 Task: Create a while loop to implement a chatbot that responds to user queries.
Action: Mouse moved to (192, 736)
Screenshot: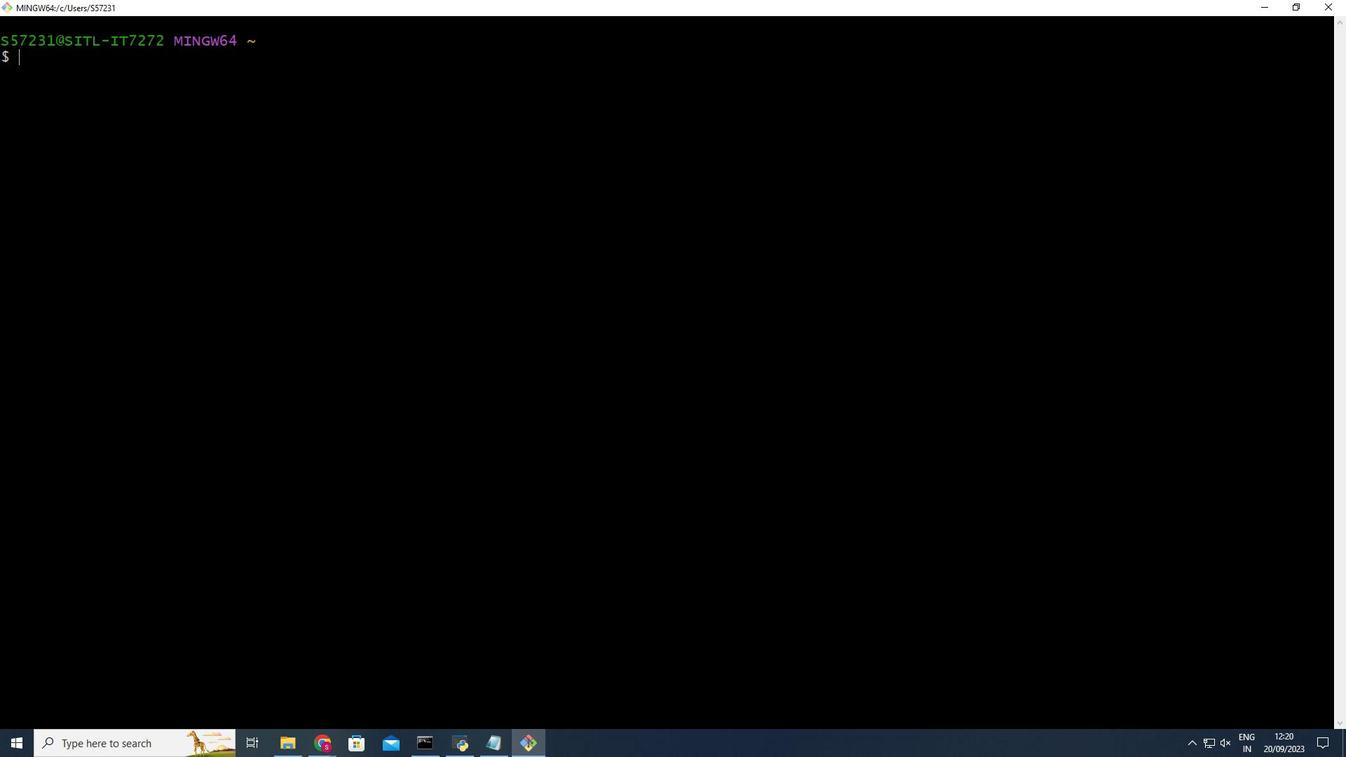 
Action: Mouse pressed left at (192, 736)
Screenshot: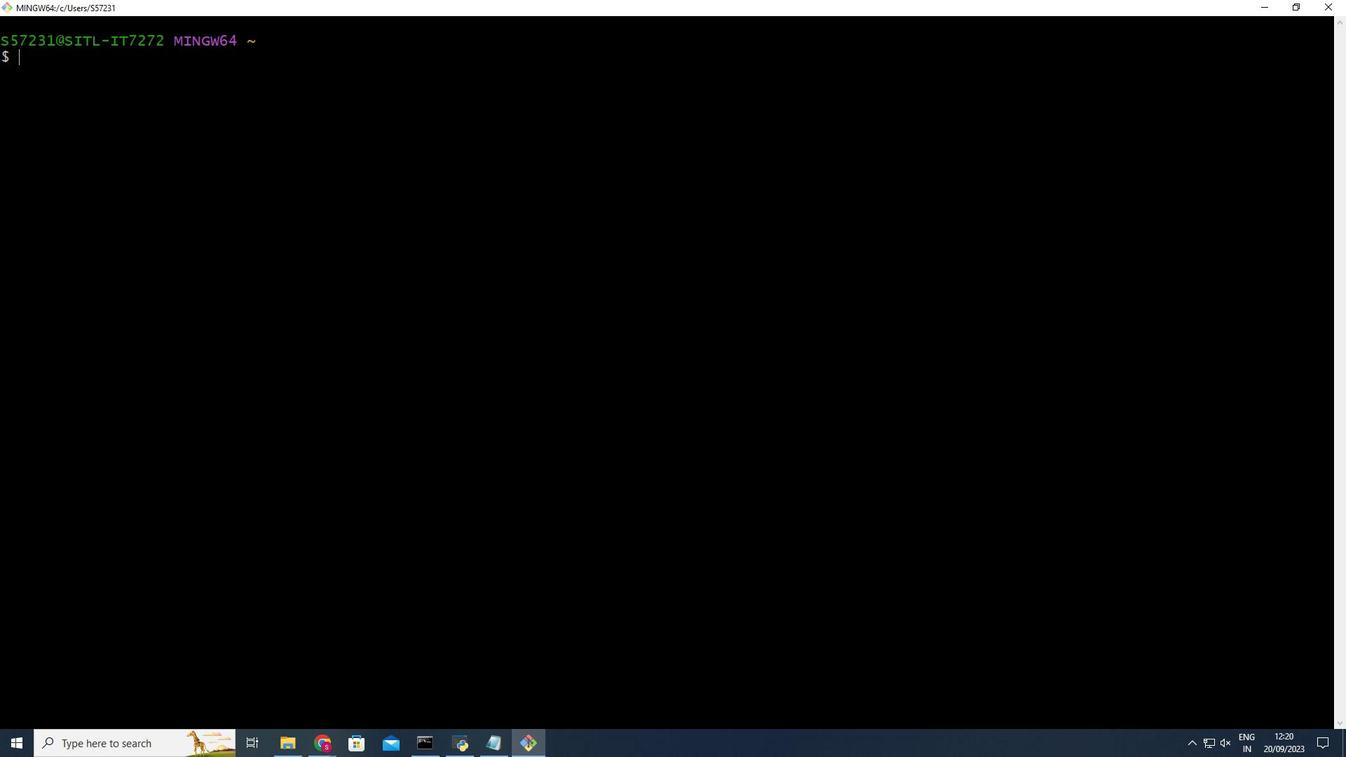 
Action: Mouse moved to (192, 736)
Screenshot: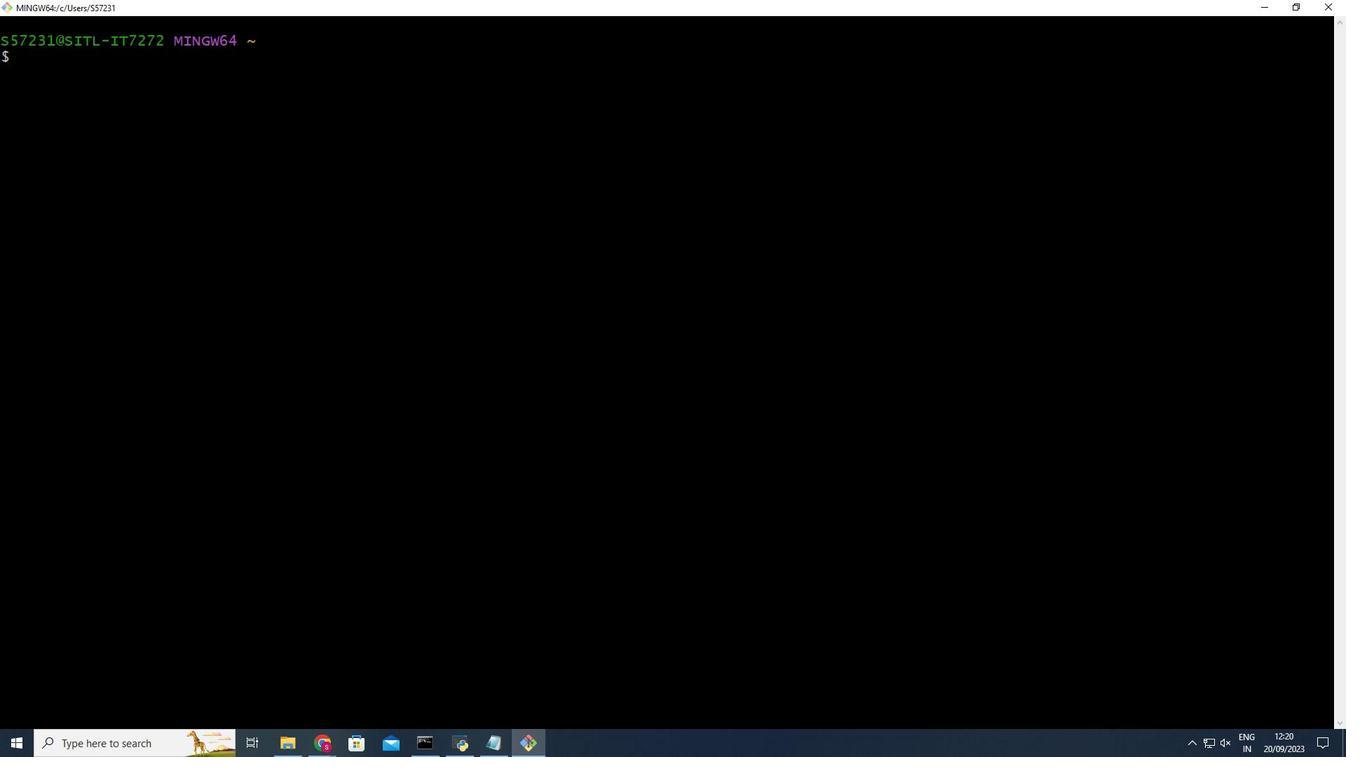 
Action: Key pressed mkdir<Key.space>chatbot<Key.shift_r>_task<Key.enter>d<Key.backspace>cd<Key.space>chatbot<Key.shift_r>_task<Key.enter>touch<Key.space>chatbot.sh<Key.enter>ls<Key.enter>vim<Key.space>chatbot.sh<Key.enter>i<Key.shift_r>#<Key.shift_r>!/bin/bash<Key.enter><Key.backspace><Key.enter><Key.shift>#<Key.space>simple<Key.space>bash<Key.space>chatbot<Key.enter><Key.backspace><Key.backspace><Key.enter>echo<Key.space><Key.shift_r>"<Key.shift_r>Hello<Key.shift_r>!<Key.space><Key.shift_r>I'm<Key.space>your<Key.space><Key.shift_r>Bash<Key.space>chatbot.<Key.space>type<Key.backspace><Key.backspace><Key.backspace><Key.backspace><Key.shift_r>Type<Key.space>'exit'<Key.space>to<Key.space>end<Key.space>the<Key.space>conversato<Key.backspace>ion.<Key.shift_r>"<Key.enter><Key.backspace><Key.enter><Key.enter>while<Key.space>true;<Key.space>do<Key.enter><Key.shift_r>#<Key.space><Key.shift_r>Read<Key.space>user<Key.space>input<Key.enter><Key.backspace><Key.backspace>read<Key.space>-p<Key.space><Key.shift_r>"<Key.shift_r>You;<Key.backspace><Key.shift_r>:<Key.space><Key.shift_r><Key.shift_r><Key.shift_r><Key.shift_r><Key.shift_r><Key.shift_r><Key.shift_r><Key.shift_r><Key.shift_r><Key.shift_r><Key.shift_r>"<Key.space>user<Key.shift_r>_input<Key.enter><Key.enter><Key.shift_r>#<Key.space>convert<Key.space>user<Key.space>input<Key.space>to<Key.space>lowercase<Key.enter><Key.backspace><Key.backspace>user<Key.shift_r>_input<Key.shift_r>_lower=<Key.shift_r>$<Key.shift_r>(eco<Key.backspace>ho<Key.space><Key.shift_r>"<Key.shift_r>$user<Key.shift_r>_input<Key.shift_r>"<Key.space><Key.shift_r>|<Key.space>tr<Key.space>'[<Key.shift_r>:upper<Key.shift_r>:]'<Key.space>'[<Key.enter><Key.enter><Key.shift_r>#<Key.space>check<Key.space>if<Key.space>the<Key.space>user<Key.space>wants<Key.space>to<Key.space>ec<Key.backspace>xit<Key.enter><Key.backspace><Key.backspace>if<Key.space>[<Key.shift_r><Key.space><Key.shift_r>"<Key.shift_r>$user<Key.shift_r>_input<Key.shift_r><Key.shift_r>_lower<Key.shift_r>"<Key.space>==n<Key.backspace><Key.space><Key.shift_r>"exit<Key.shift_r>"<Key.space>];<Key.space>then<Key.enter>echo<Key.space><Key.shift_r>"<Key.caps_lock>C<Key.caps_lock>hatbot<Key.shift_r>:<Key.space><Key.shift_r>Goodbye<Key.shift_r>!<Key.shift_r><Key.shift_r>"<Key.enter>break<Key.enter><Key.backspace>fi<Key.enter><Key.enter><Key.shift_r>#<Key.space><Key.shift_r>Respond<Key.space>to<Key.space>user<Key.space>input<Key.enter><Key.backspace><Key.backspace>case
Screenshot: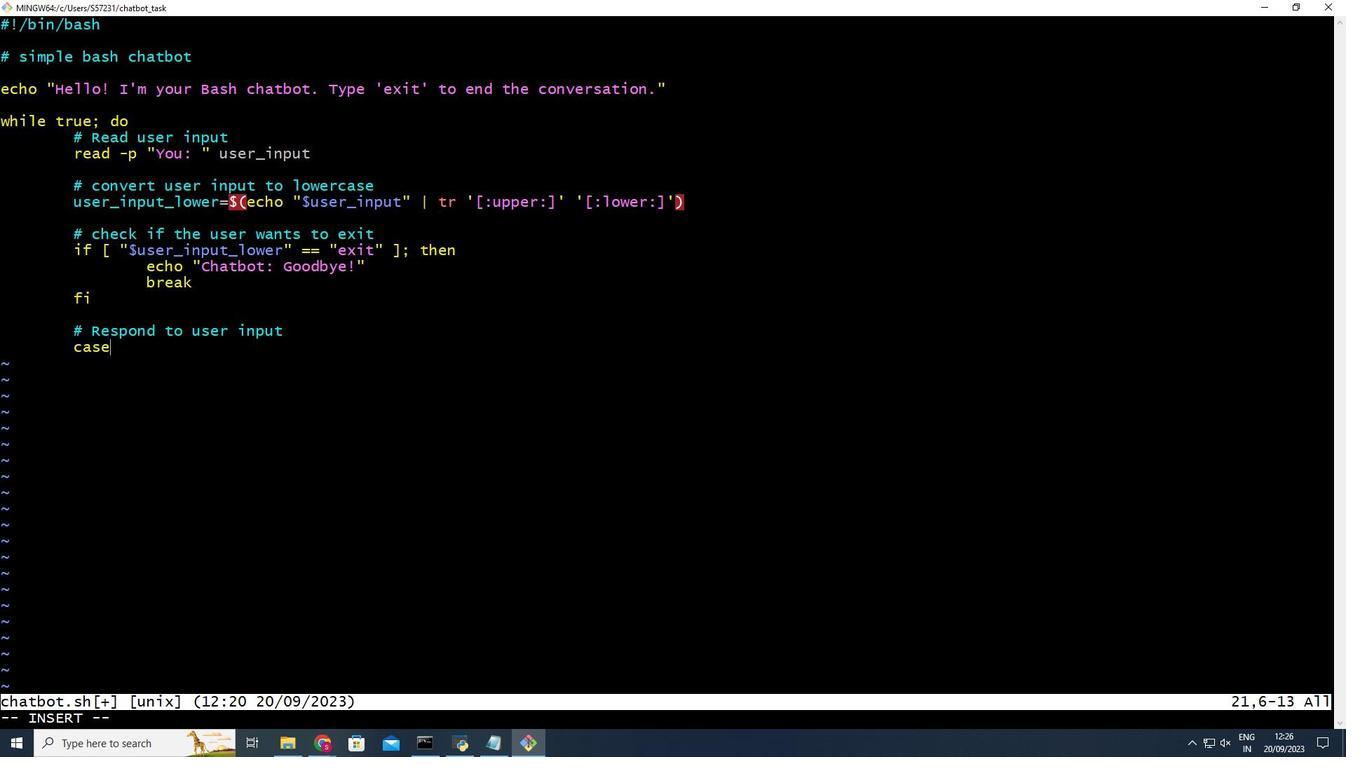 
Action: Mouse scrolled (192, 736) with delta (0, 0)
Screenshot: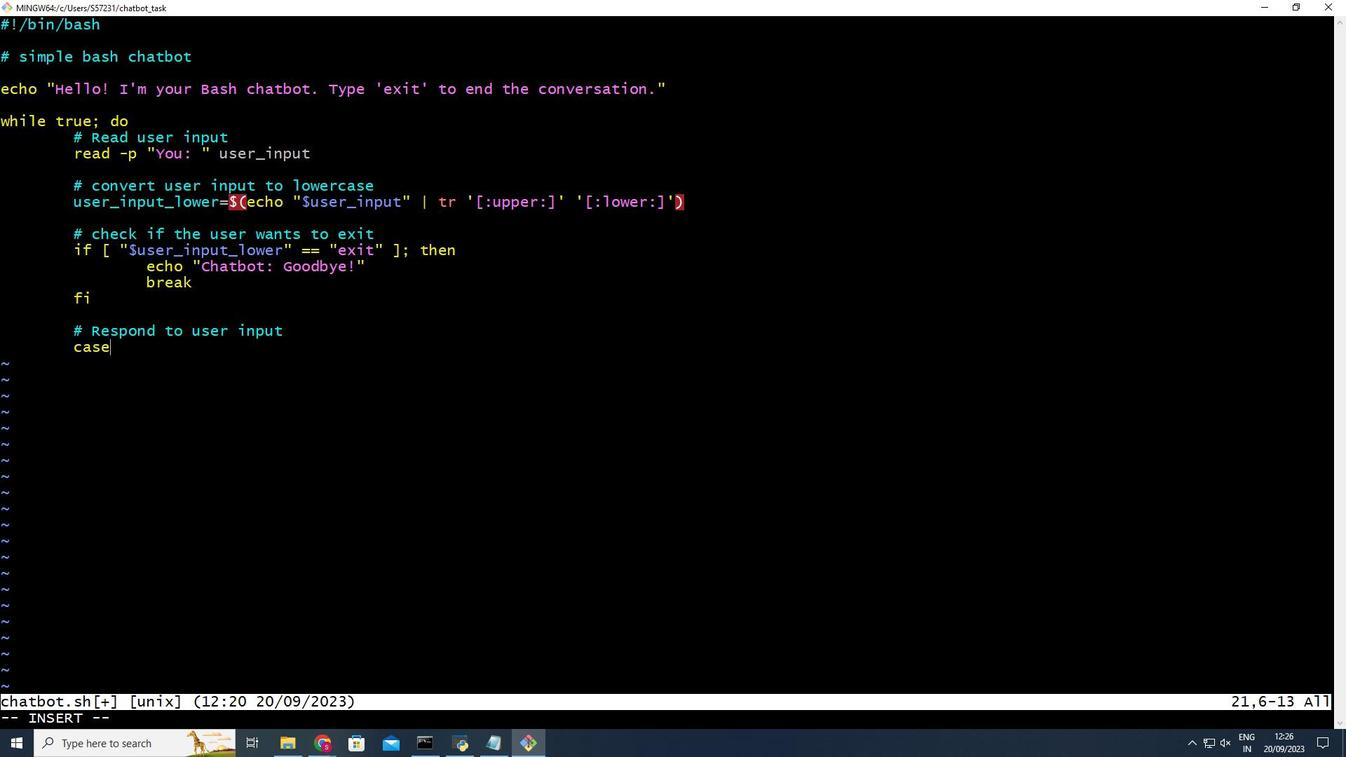 
Action: Mouse scrolled (192, 736) with delta (0, 0)
Screenshot: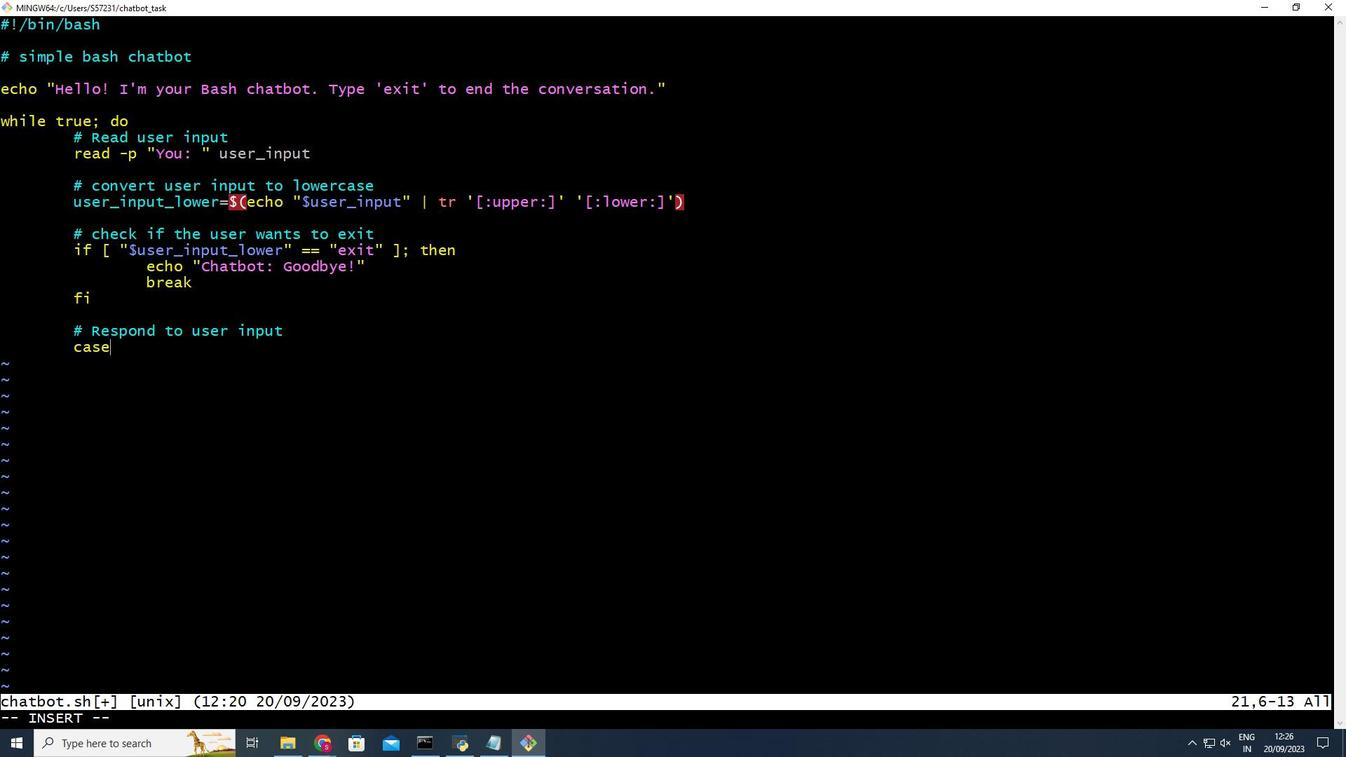 
Action: Mouse scrolled (192, 736) with delta (0, 0)
Screenshot: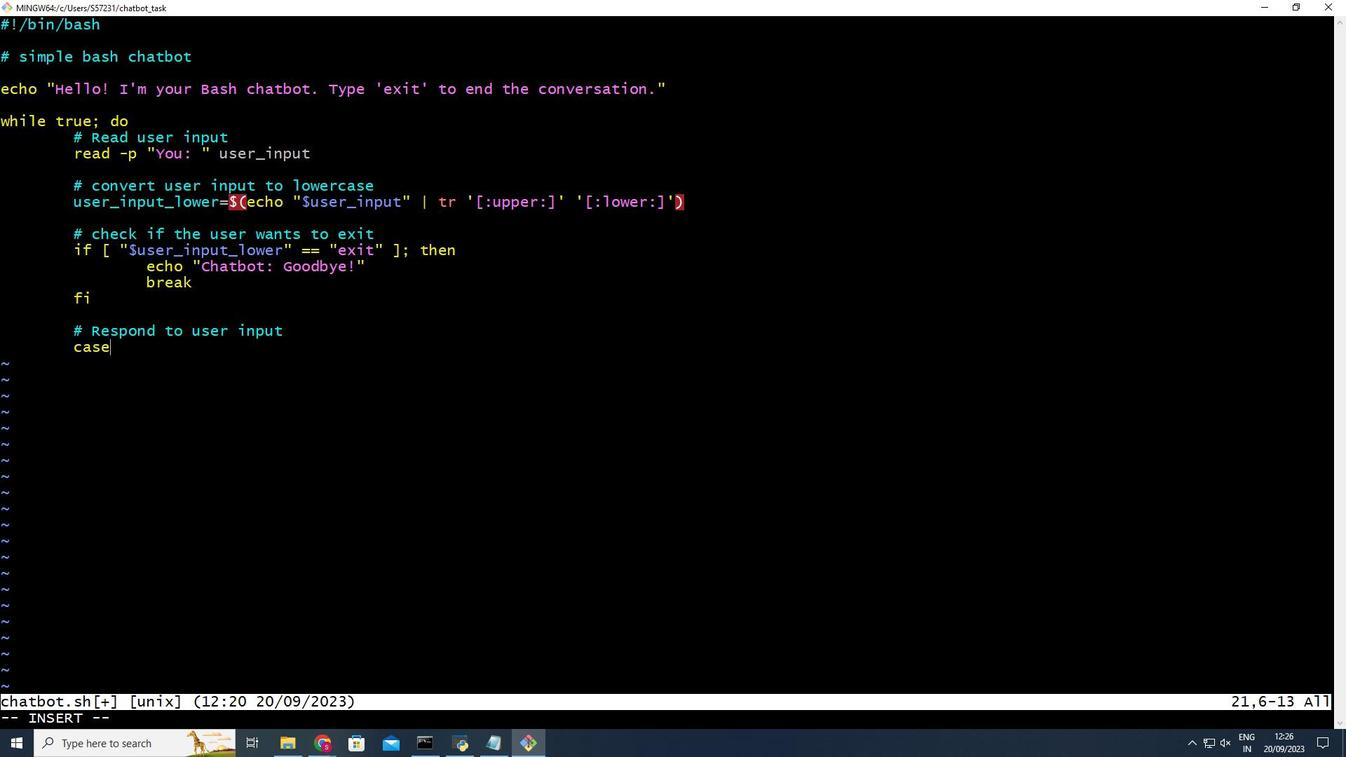 
Action: Mouse scrolled (192, 736) with delta (0, 0)
Screenshot: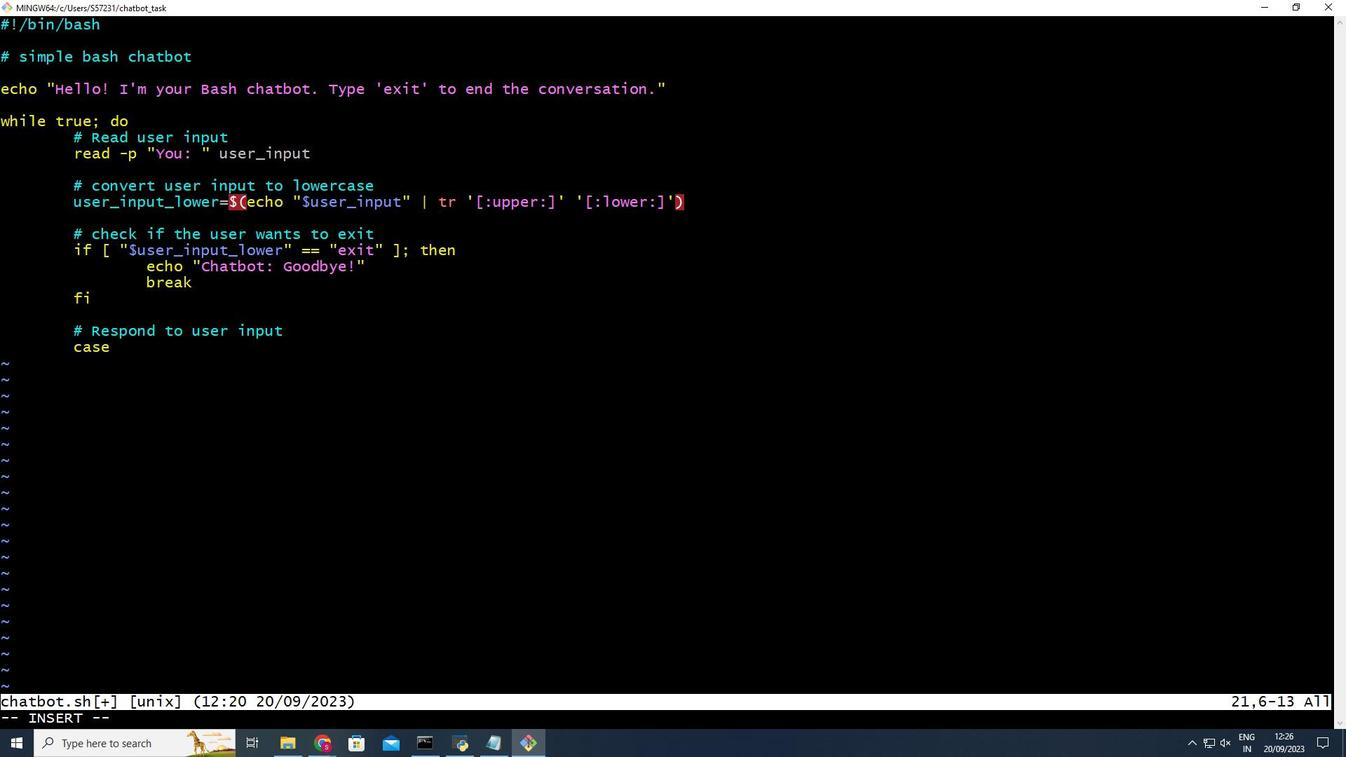 
Action: Mouse scrolled (192, 736) with delta (0, 0)
Screenshot: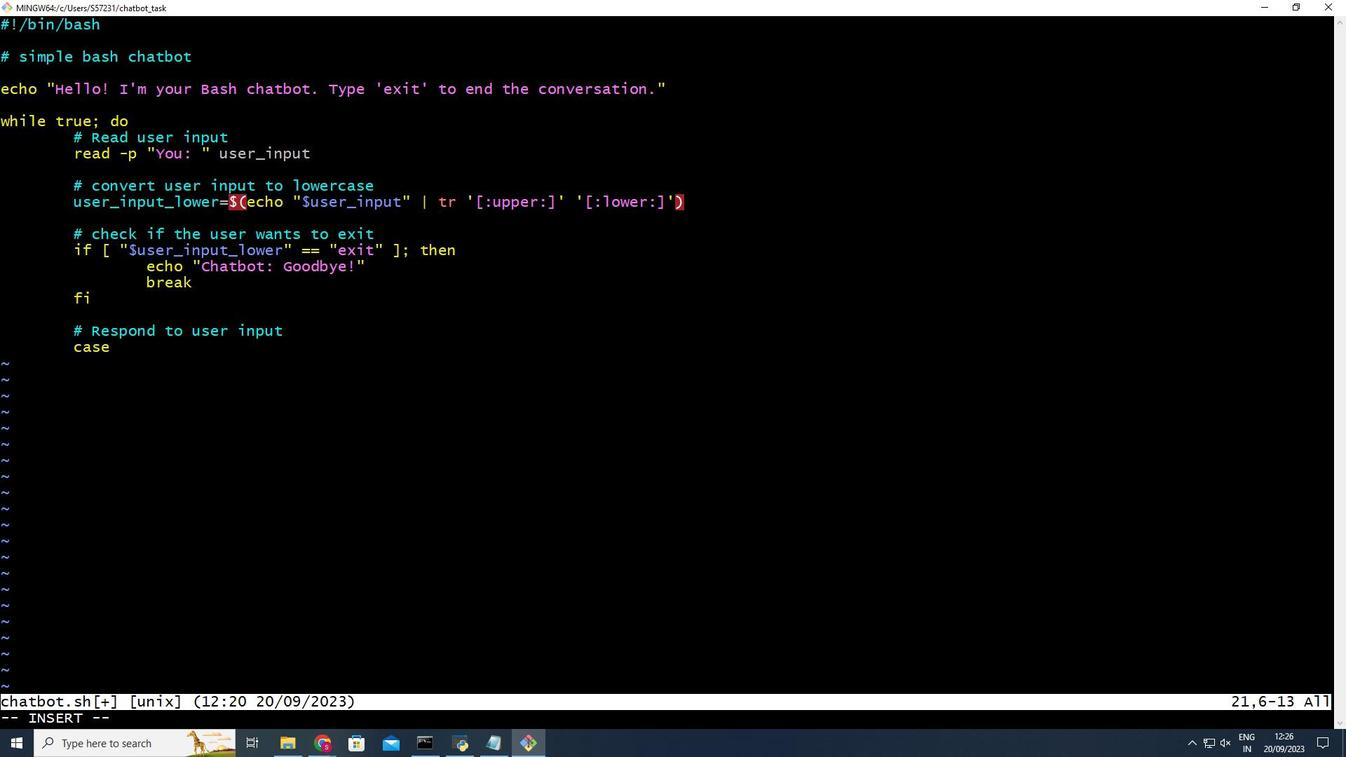 
Action: Mouse scrolled (192, 736) with delta (0, 0)
Screenshot: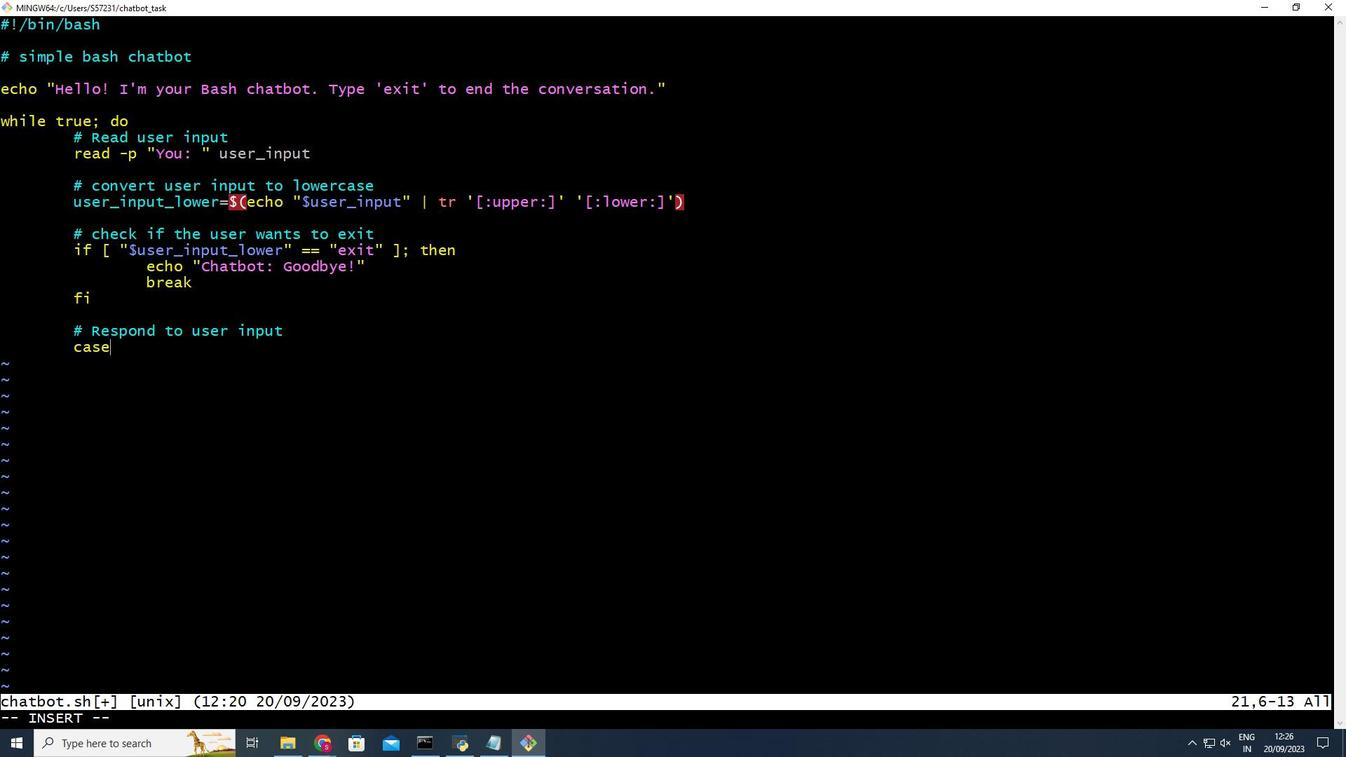 
Action: Mouse scrolled (192, 736) with delta (0, 0)
Screenshot: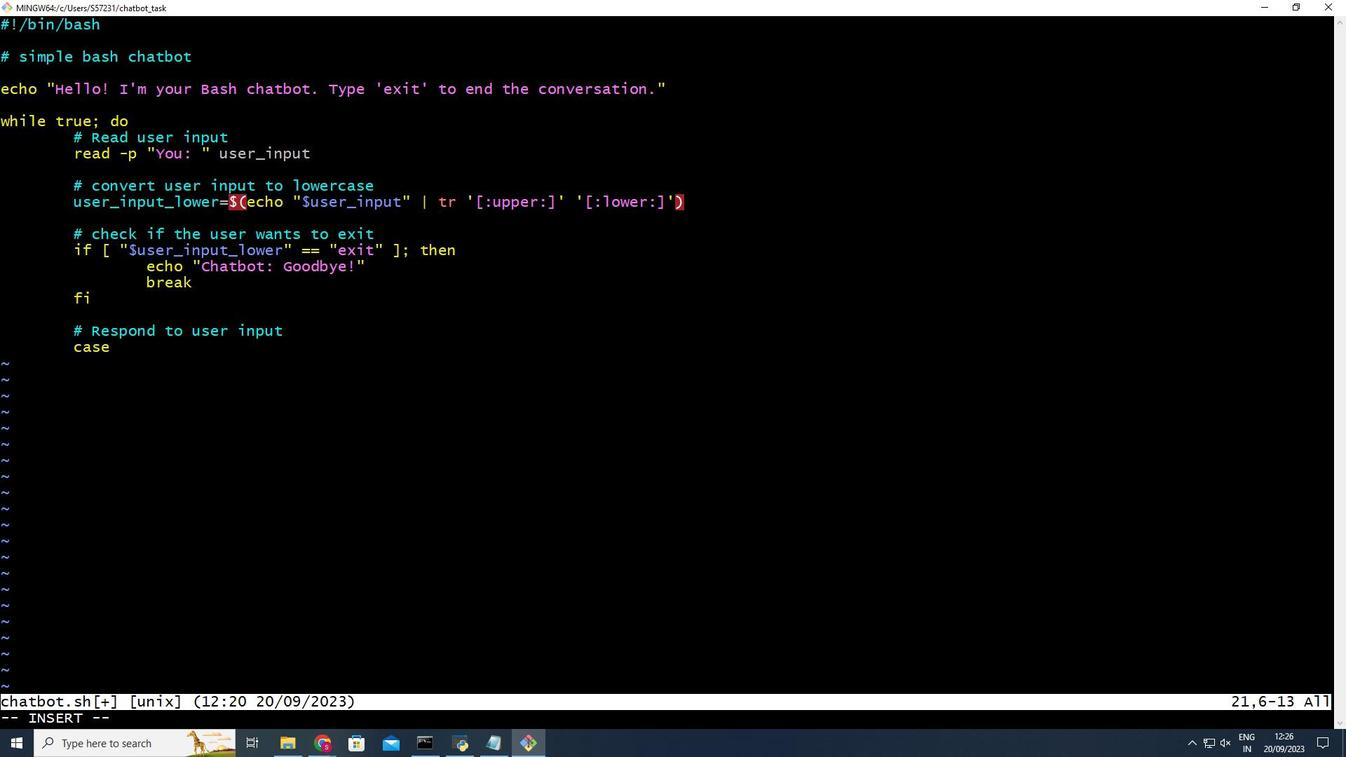 
Action: Key pressed <Key.space><Key.shift_r>"<Key.shift_r>$user<Key.shift_r>_input<Key.shift_r>_lower<Key.shift_r>"<Key.space>in<Key.space><Key.shift_r>"hello<Key.shift_r>"<Key.space><Key.shift_r>|<Key.space><Key.shift_r>"hi<Key.shift_r>)<Key.enter>echo<Key.space><Key.shift_r>"<Key.shift_r>Chatbot<Key.shift_r>:<Key.space><Key.shift_r>Hello<Key.space>there<Key.shift_r>!<Key.space><Key.shift_r>"<Key.left><Key.left><Key.left><Key.left><Key.left><Key.left><Key.left><Key.left><Key.left><Key.left><Key.left><Key.left><Key.left><Key.up><Key.right><Key.right><Key.right><Key.right><Key.enter><Key.right><Key.right><Key.right><Key.right><Key.right><Key.right><Key.right><Key.right><Key.right><Key.right><Key.right><Key.right><Key.right><Key.down><Key.left><Key.left><Key.left><Key.left><Key.right><Key.right><Key.right><Key.right><Key.right><Key.right><Key.right><Key.right><Key.right><Key.right><Key.right><Key.right><Key.right><Key.right><Key.right><Key.right><Key.right><Key.right><Key.right><Key.right><Key.right>;;<Key.enter><Key.shift_r>"ho<Key.backspace><Key.backspace>
Screenshot: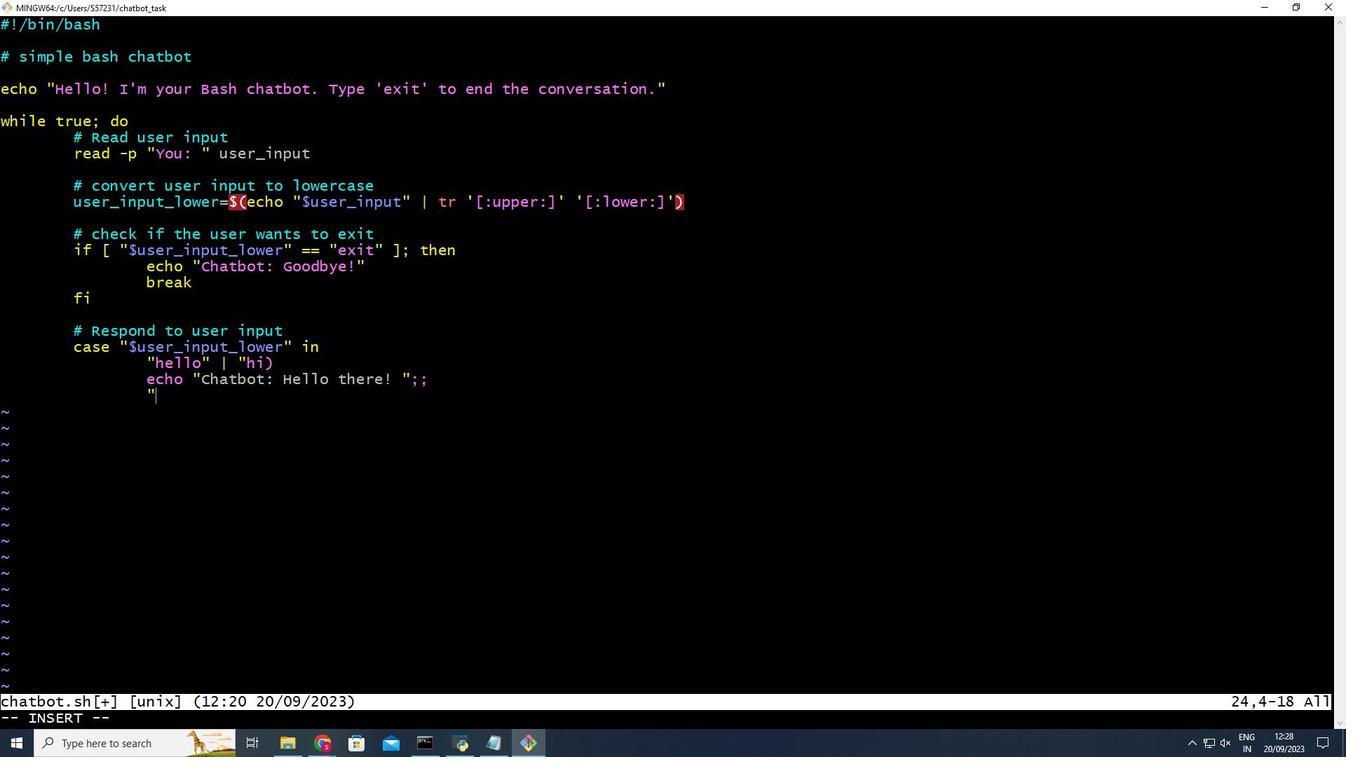 
Action: Mouse moved to (192, 735)
Screenshot: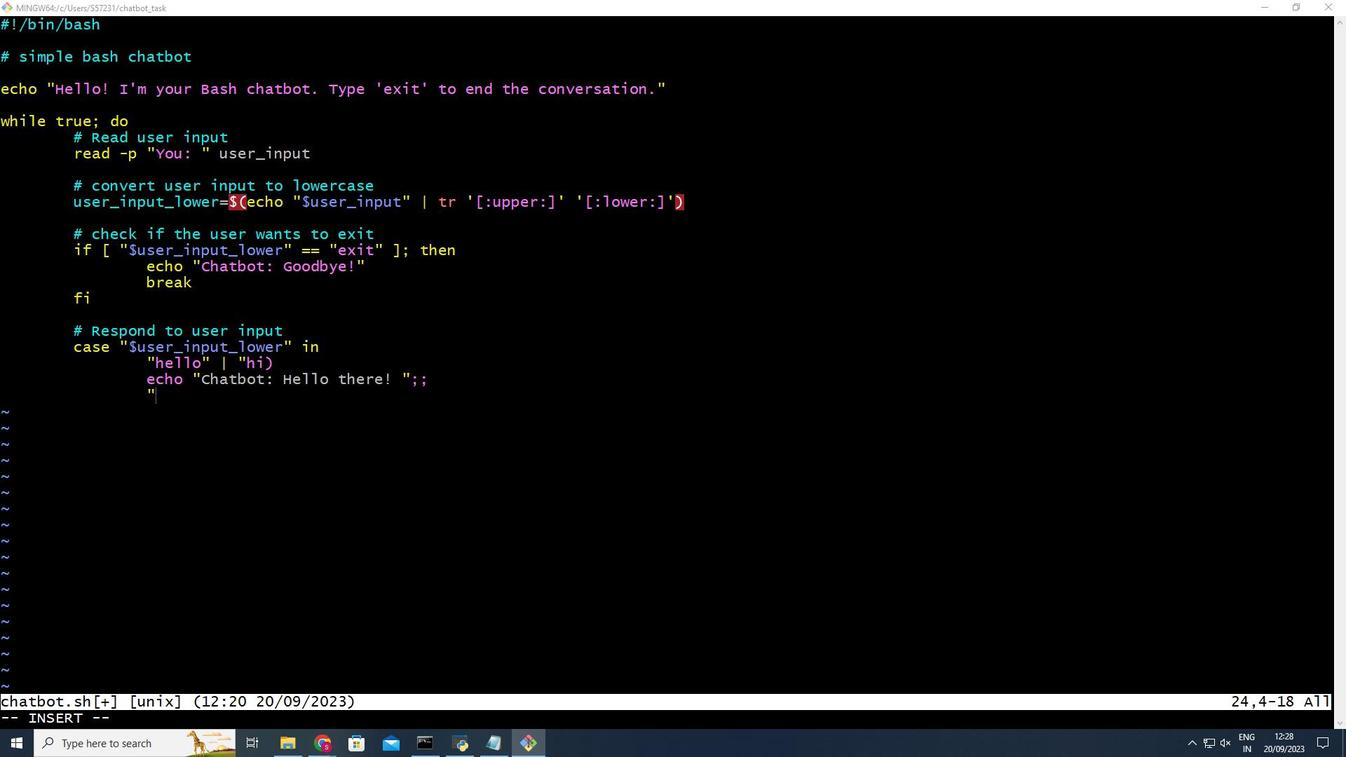 
Action: Mouse pressed left at (192, 735)
Screenshot: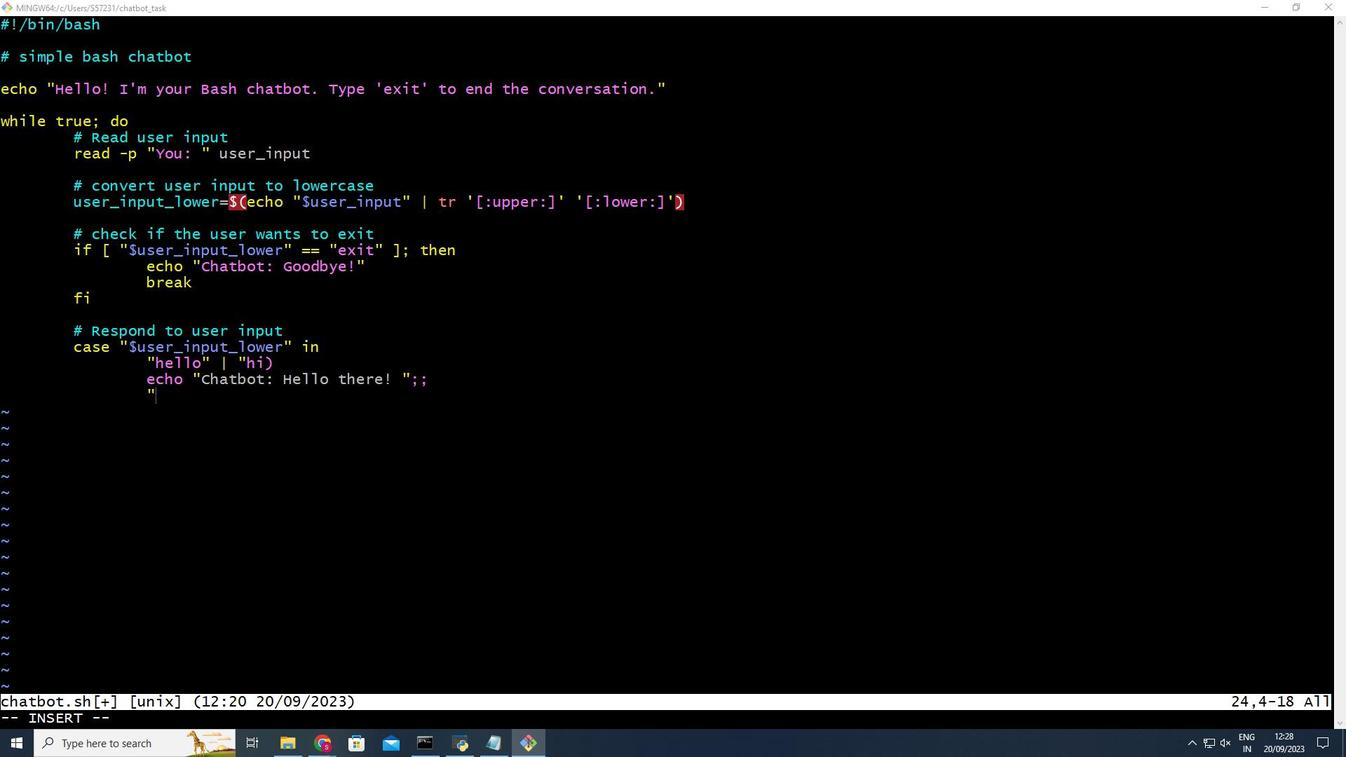 
Action: Mouse moved to (192, 736)
Screenshot: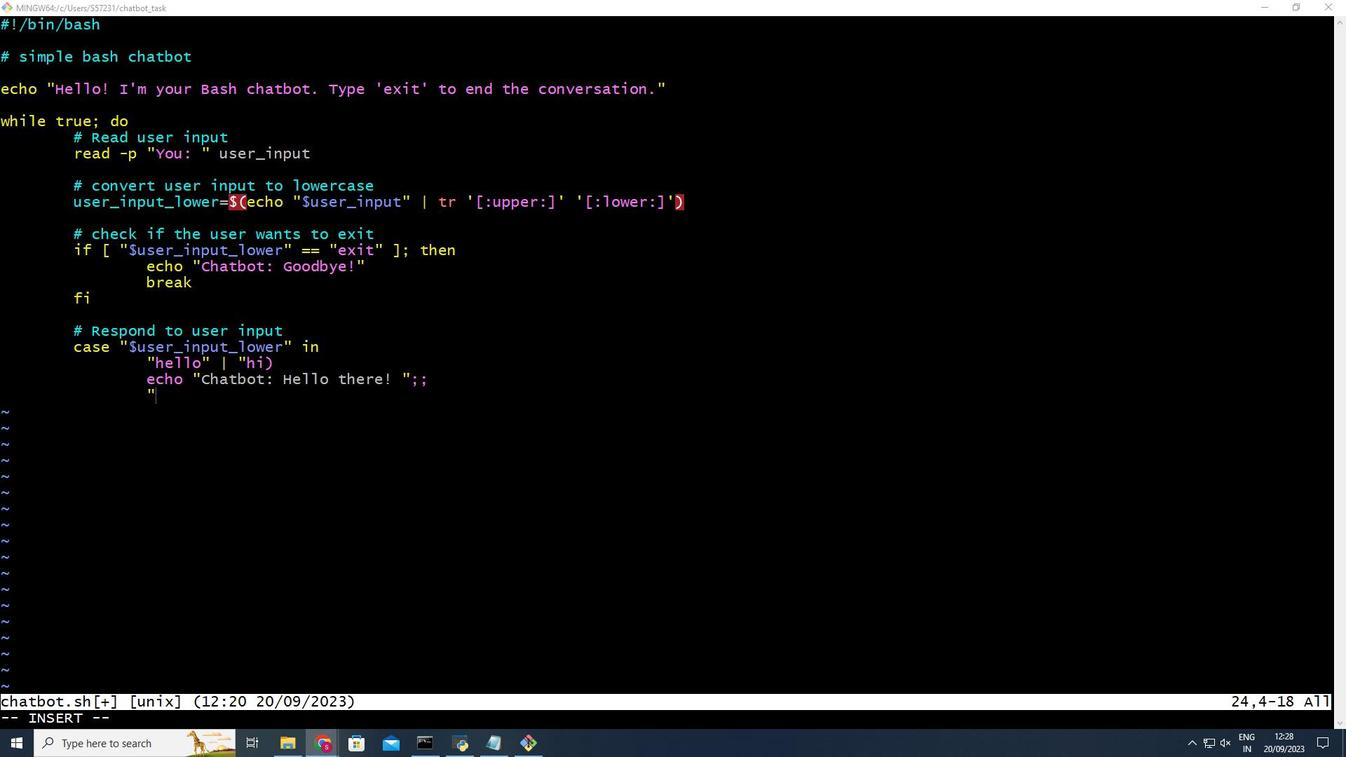 
Action: Mouse pressed left at (192, 736)
Screenshot: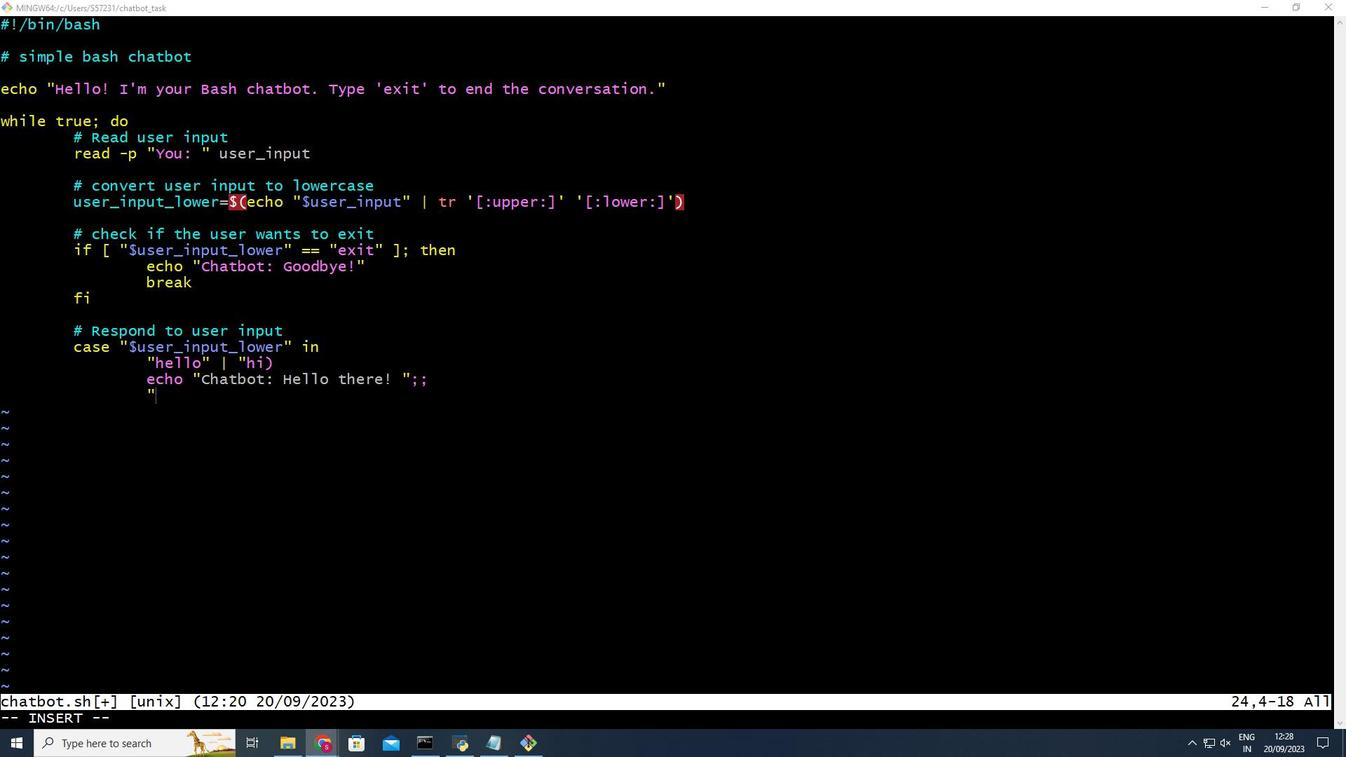 
Action: Mouse moved to (192, 736)
Screenshot: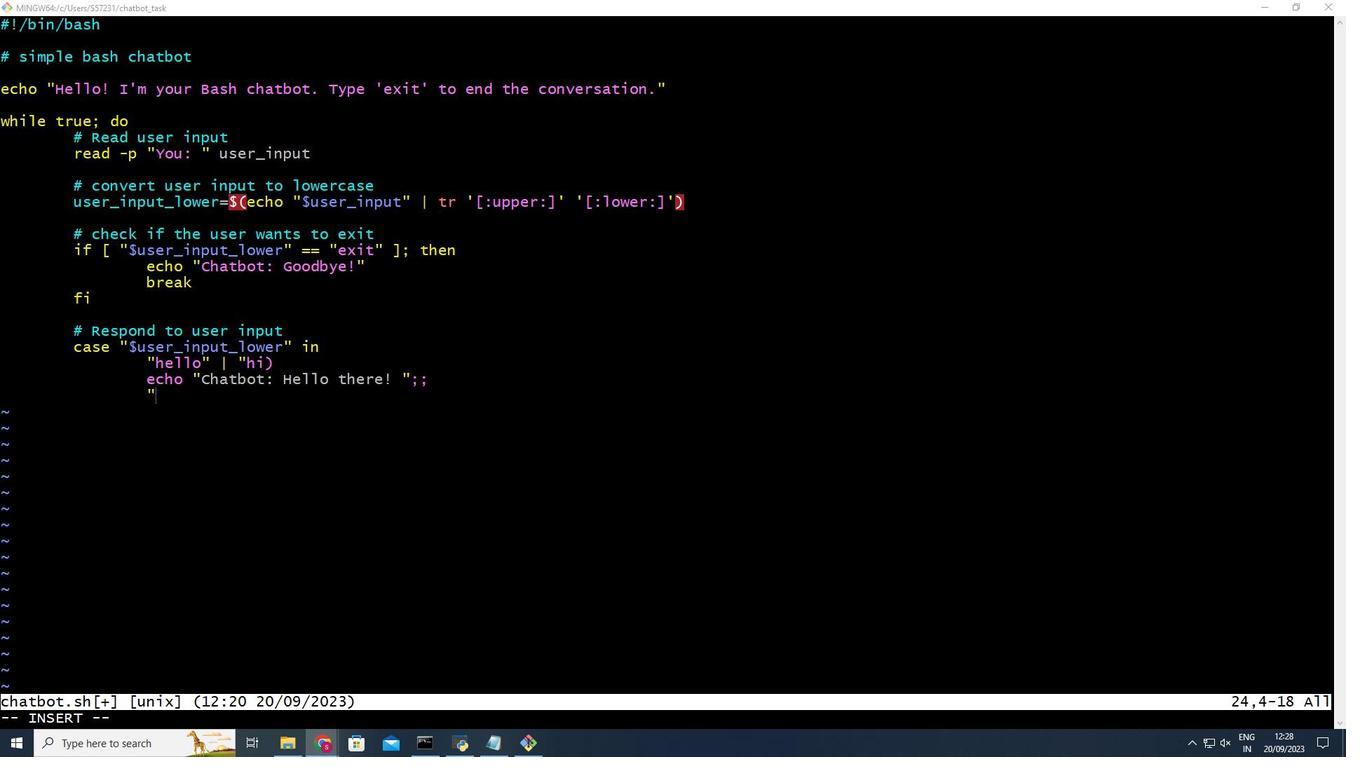 
Action: Mouse scrolled (192, 736) with delta (0, 0)
Screenshot: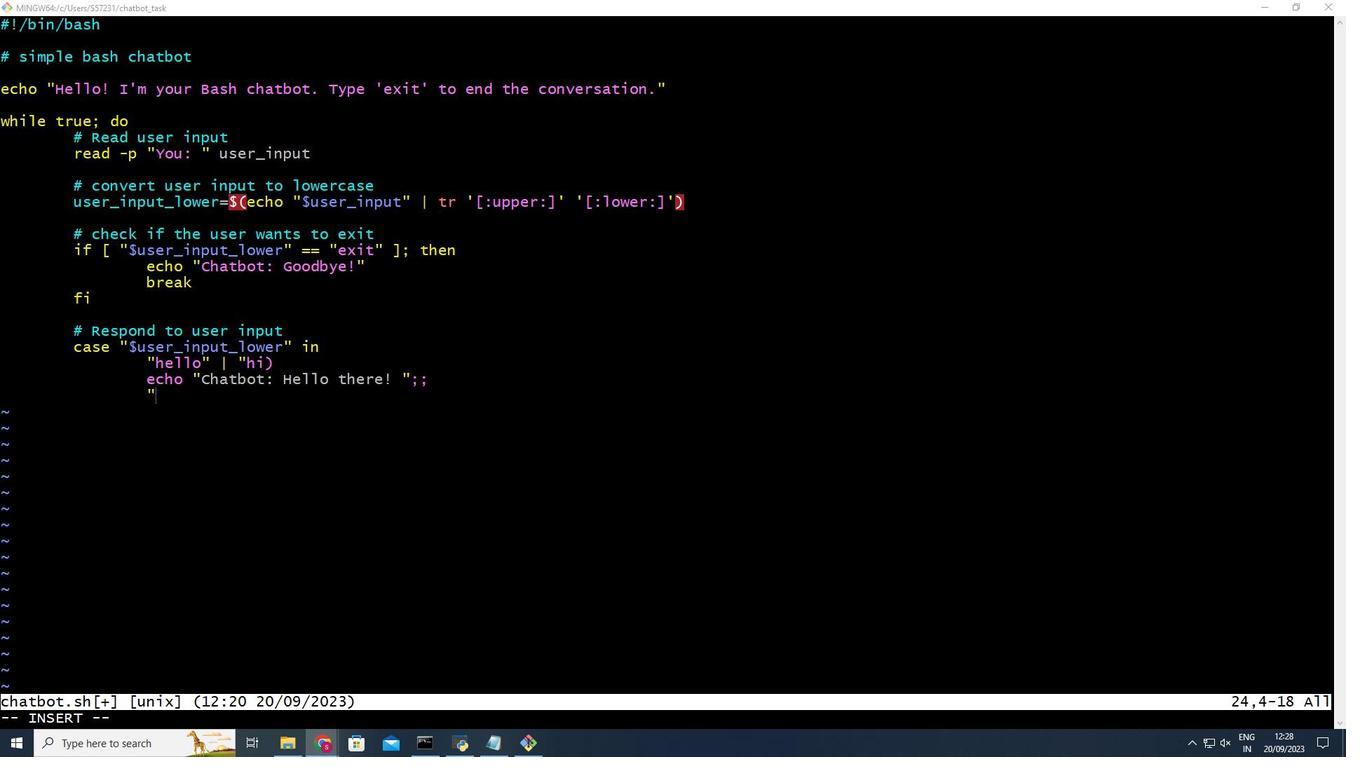
Action: Mouse scrolled (192, 736) with delta (0, 0)
Screenshot: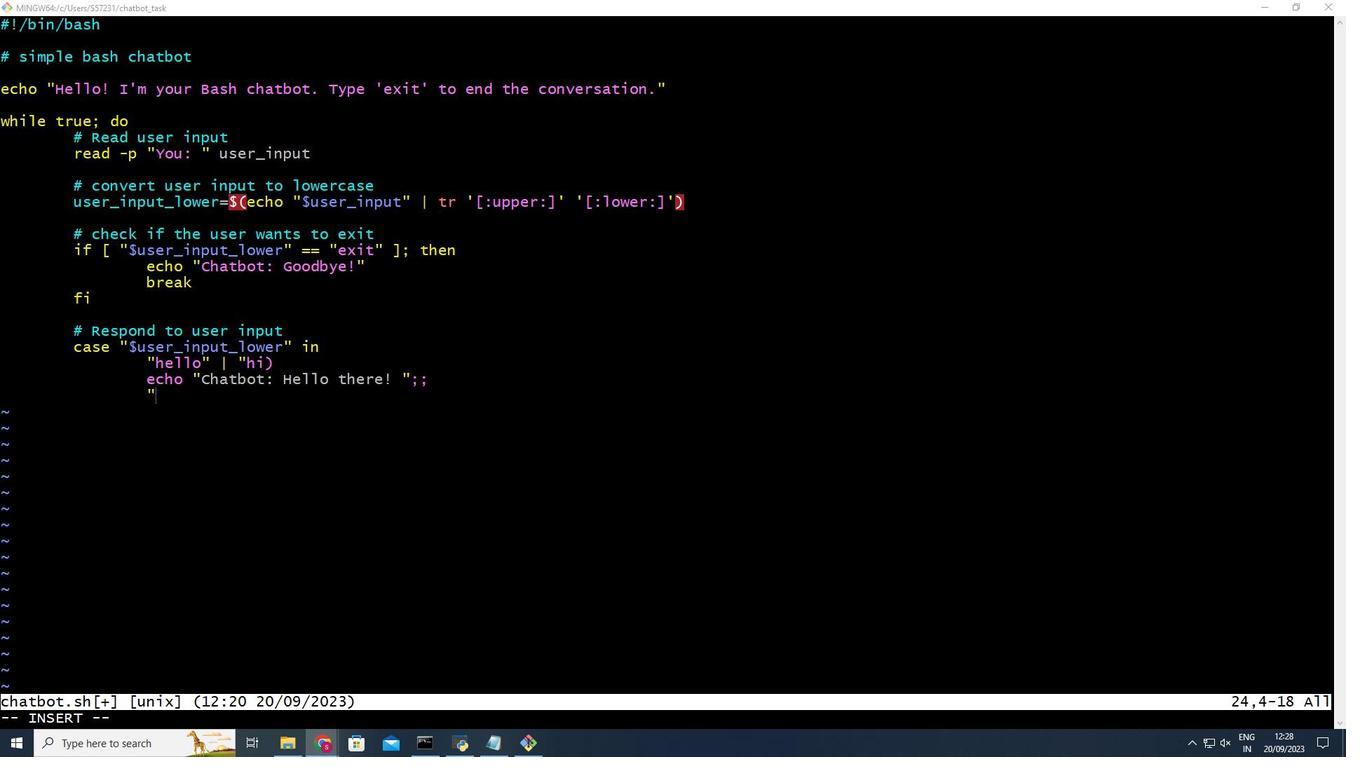 
Action: Mouse scrolled (192, 736) with delta (0, 0)
Screenshot: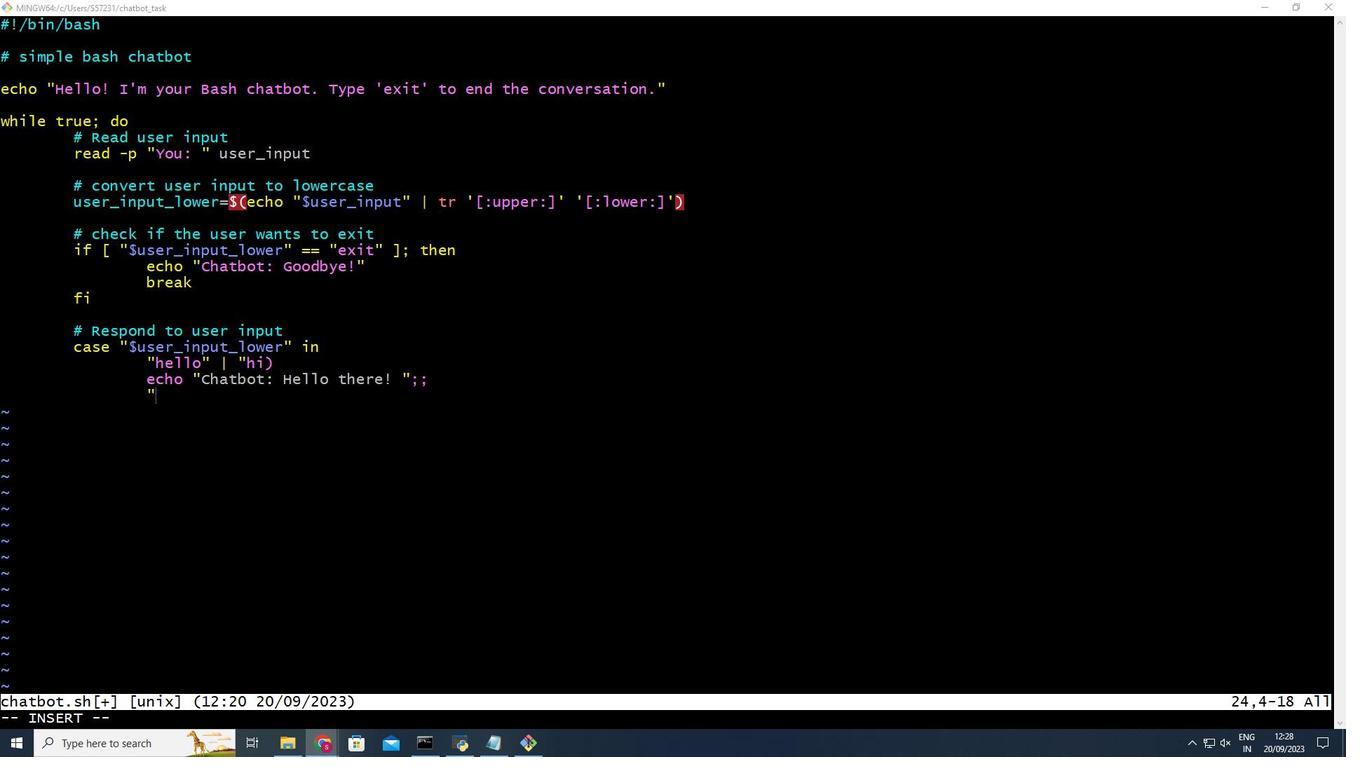 
Action: Mouse scrolled (192, 736) with delta (0, 0)
Screenshot: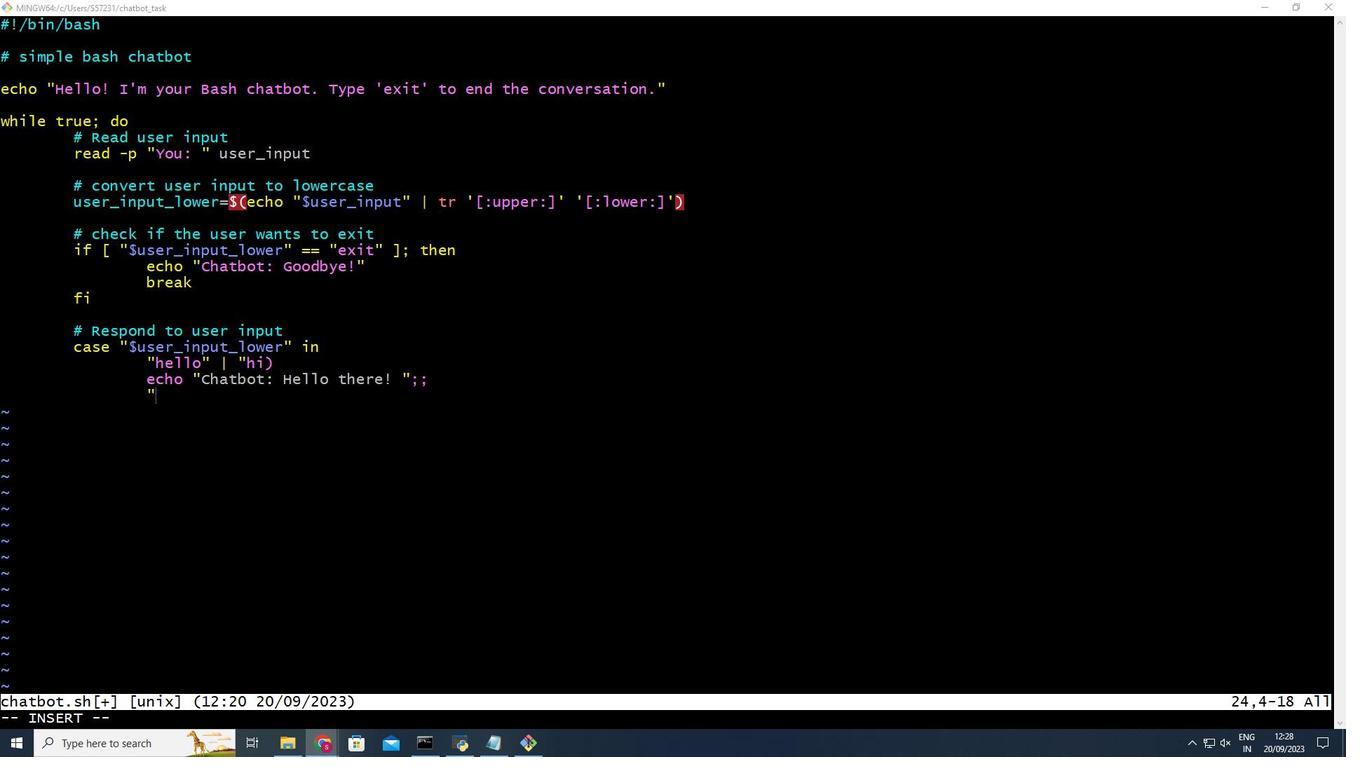 
Action: Mouse scrolled (192, 736) with delta (0, 0)
Screenshot: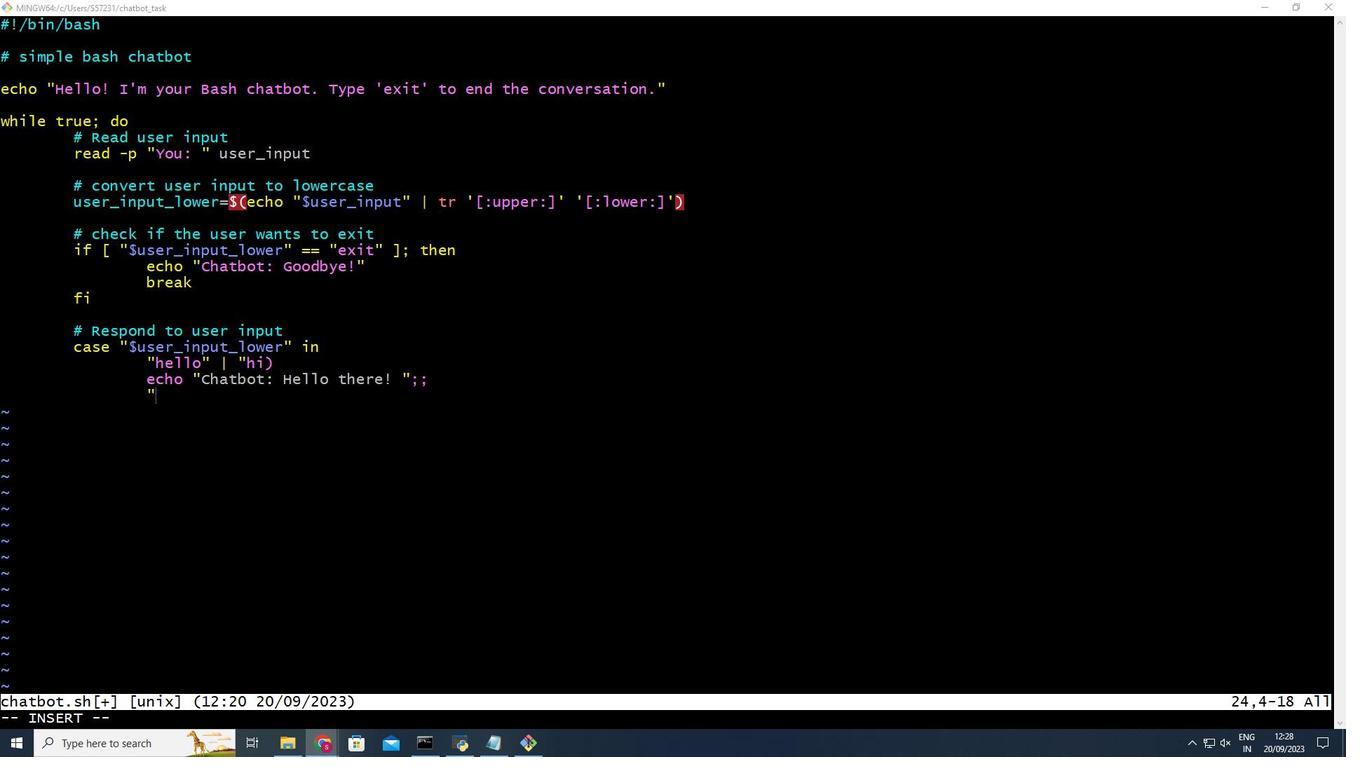 
Action: Mouse moved to (192, 736)
Screenshot: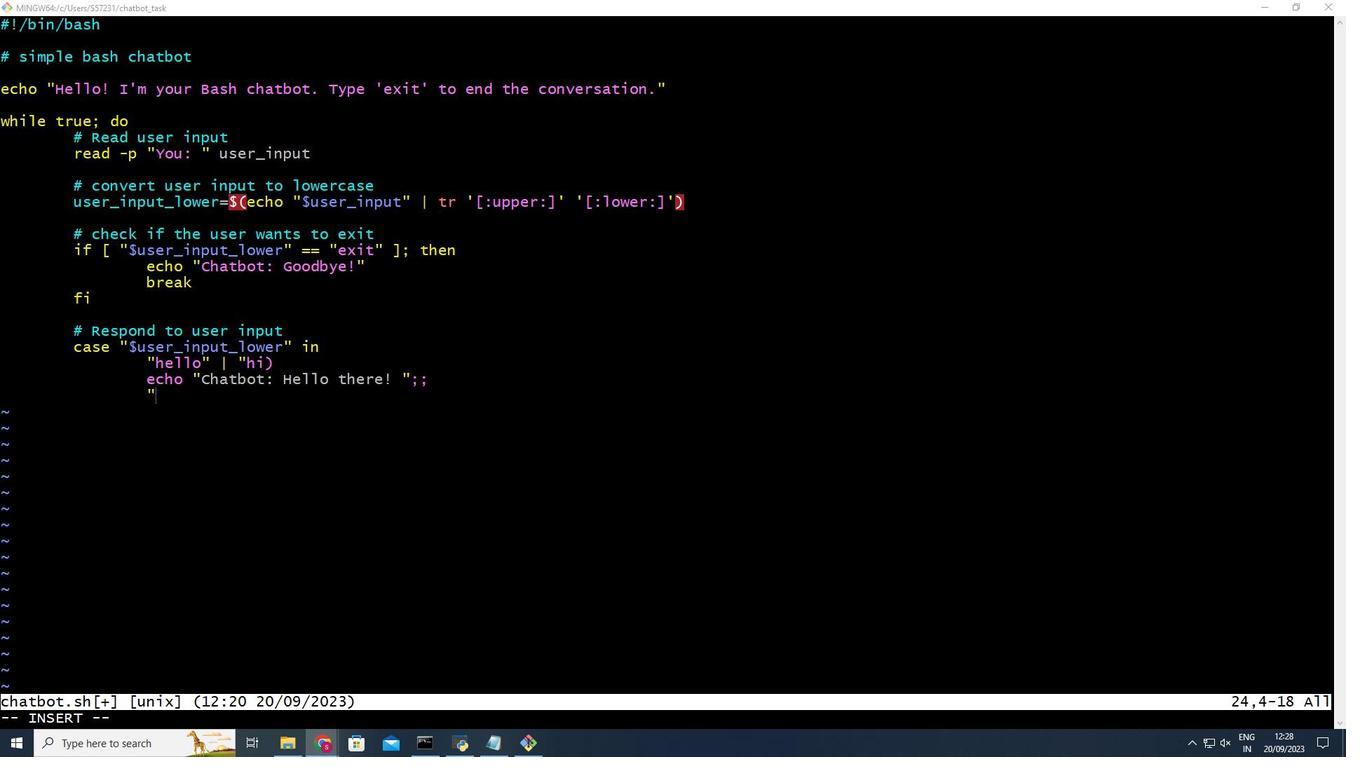 
Action: Mouse scrolled (192, 736) with delta (0, 0)
Screenshot: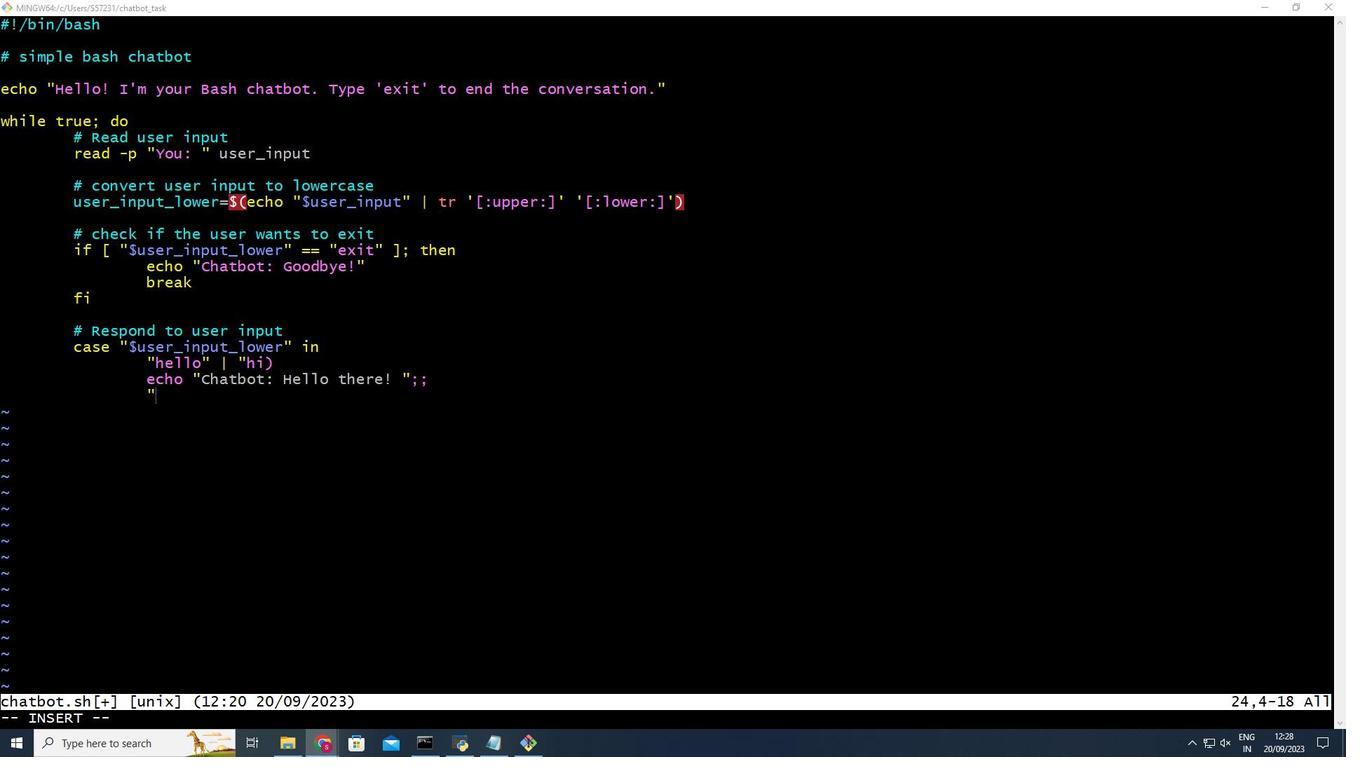 
Action: Mouse scrolled (192, 736) with delta (0, 0)
Screenshot: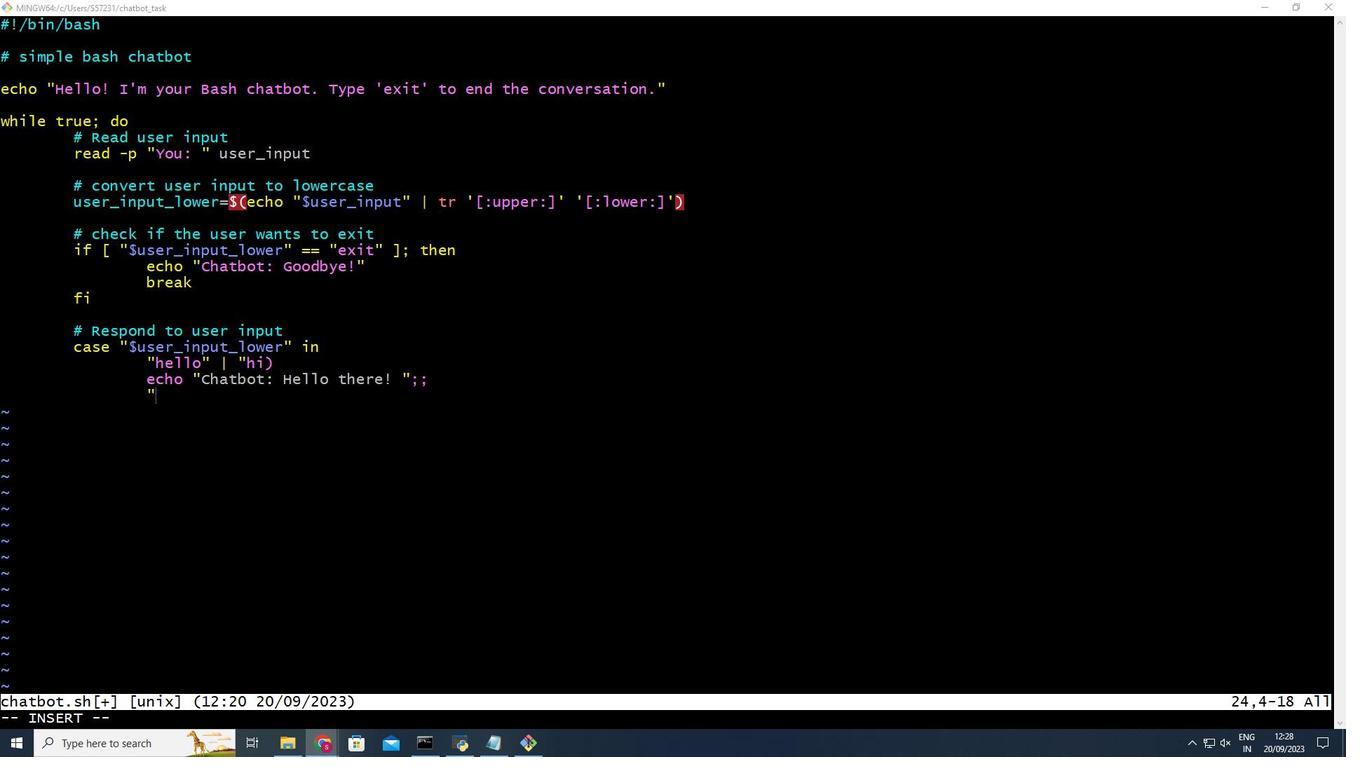 
Action: Mouse moved to (192, 736)
Screenshot: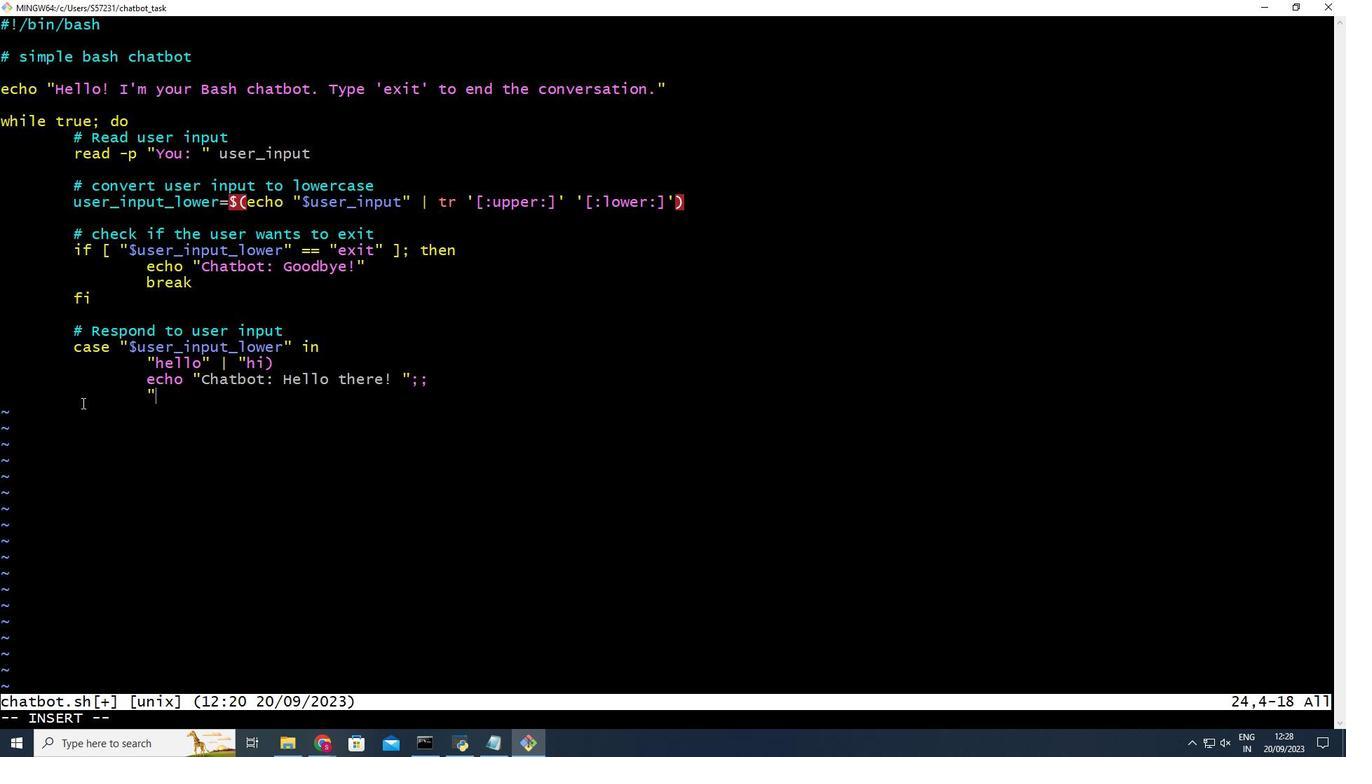 
Action: Mouse pressed left at (192, 736)
Screenshot: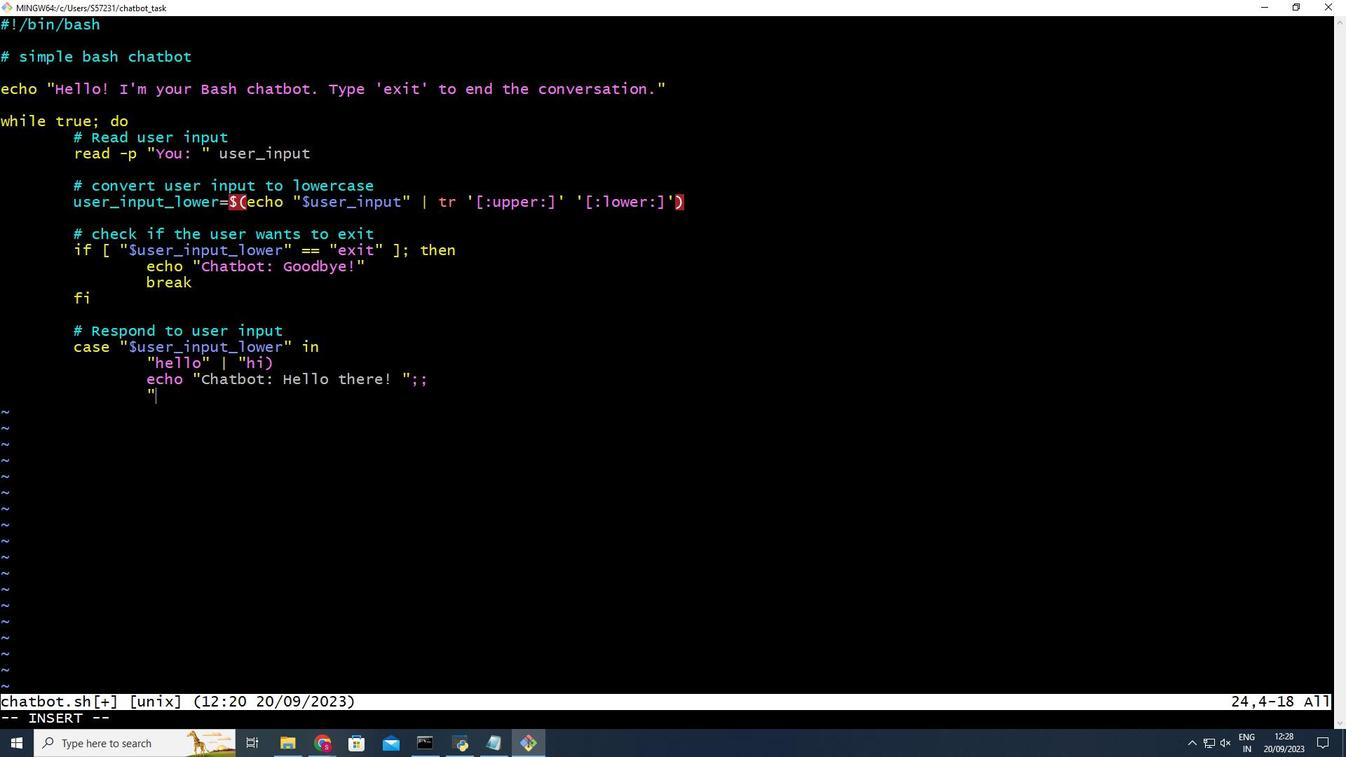 
Action: Mouse moved to (192, 736)
Screenshot: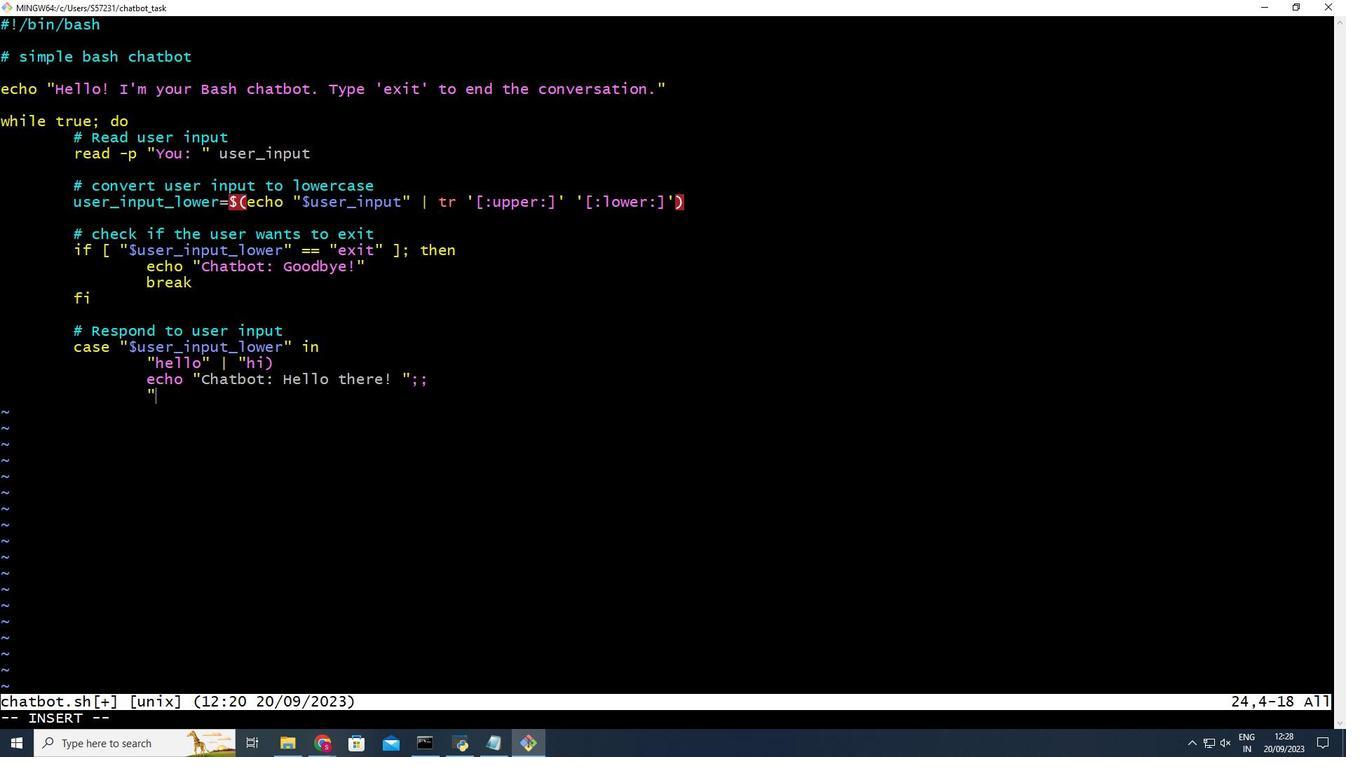 
Action: Key pressed <Key.up><Key.up><Key.up><Key.right><Key.right><Key.right><Key.right><Key.down><Key.left><Key.left><Key.left><Key.right><Key.right><Key.right><Key.right><Key.right><Key.right><Key.right><Key.right><Key.right><Key.right><Key.right><Key.right><Key.left><Key.shift_r>"<Key.down><Key.down><Key.down><Key.up><Key.right><Key.right><Key.right><Key.right><Key.right><Key.right><Key.right><Key.right><Key.right><Key.right><Key.right><Key.right><Key.right><Key.right><Key.right><Key.enter><Key.down><Key.right>how<Key.space>are<Key.space>you<Key.shift_r>?<Key.shift_r>"<Key.shift_r>)<Key.enter>echo<Key.space><Key.shift_r>"chatbot<Key.shift_r>:<Key.space><Key.shift_r>I'm<Key.space>just<Key.space>a<Key.space>computer<Key.space>program,<Key.space><Key.shift_r>So<Key.space><Key.shift_r>I<Key.space>don't<Key.space>have<Key.space>feelings
Screenshot: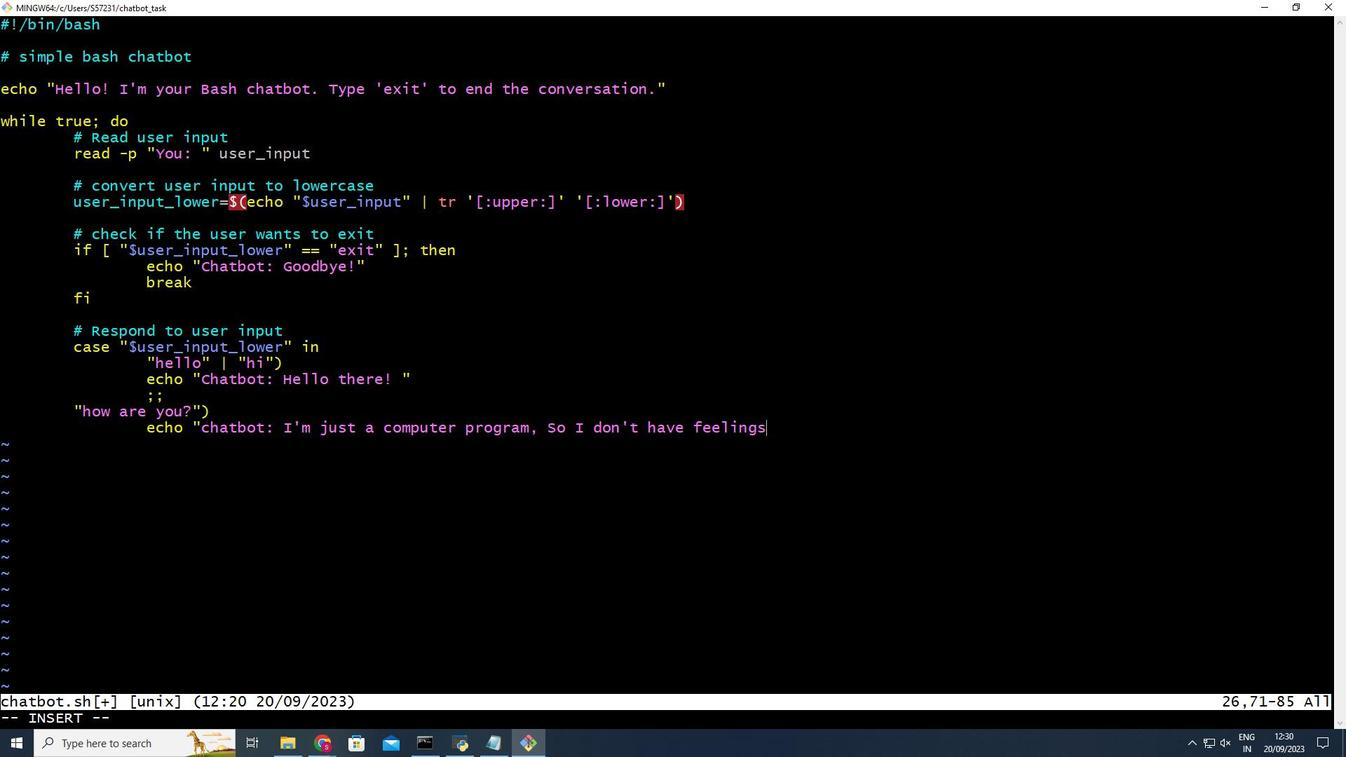
Action: Mouse moved to (192, 736)
Screenshot: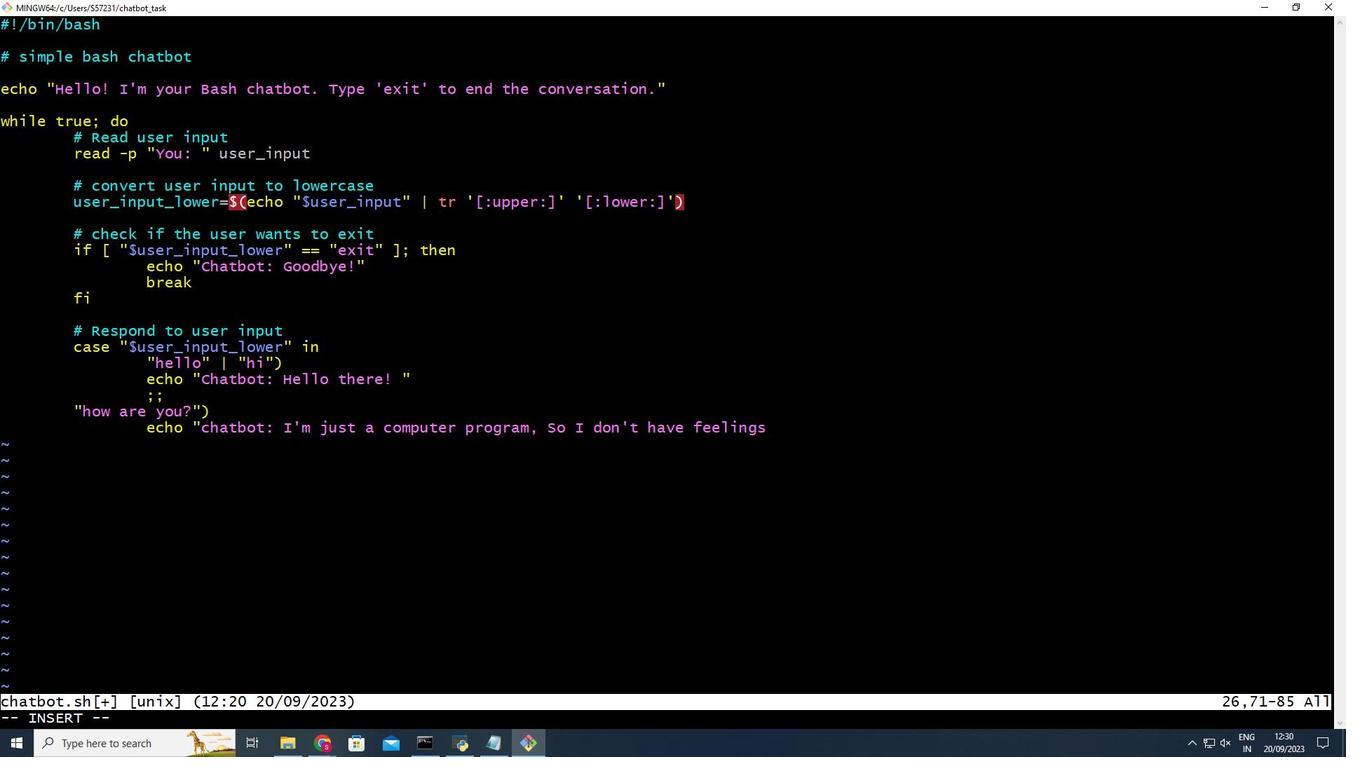 
Action: Mouse scrolled (192, 736) with delta (0, 0)
Screenshot: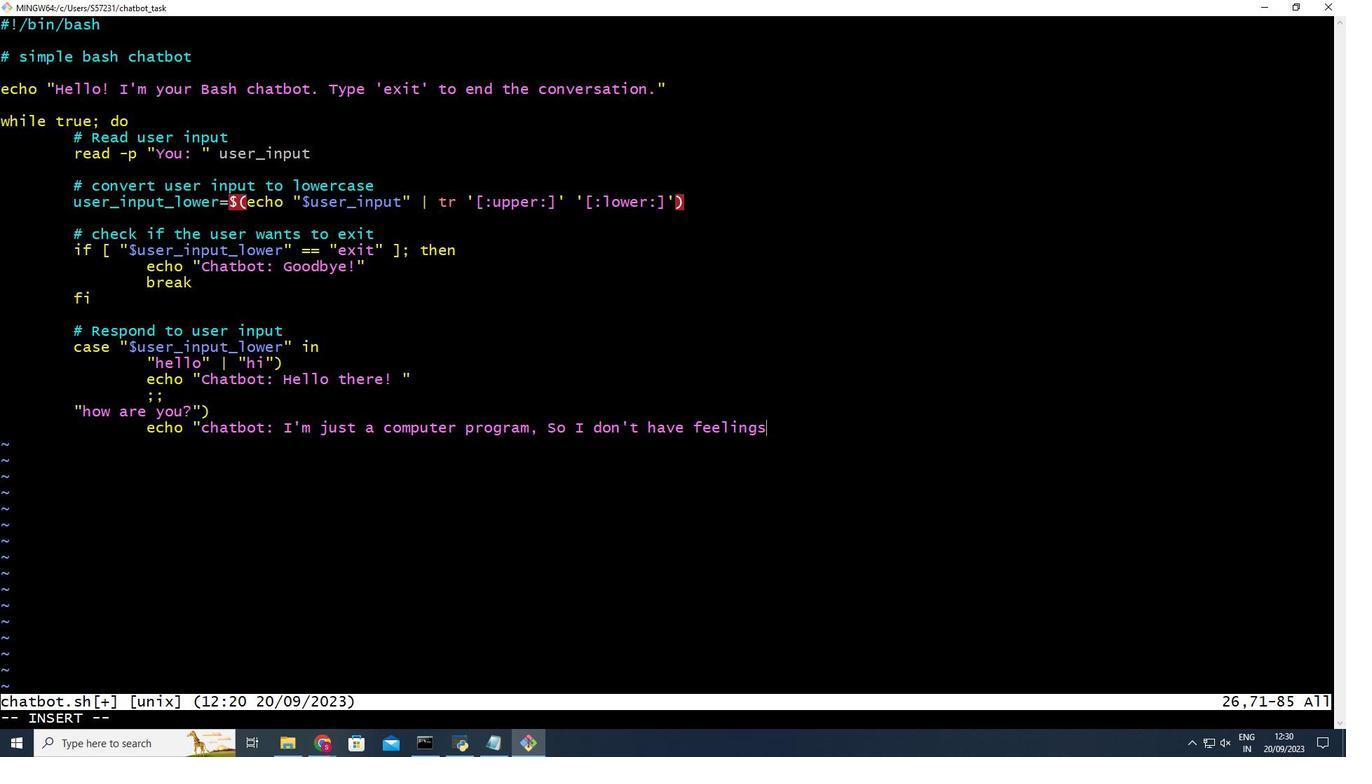 
Action: Mouse scrolled (192, 736) with delta (0, 0)
Screenshot: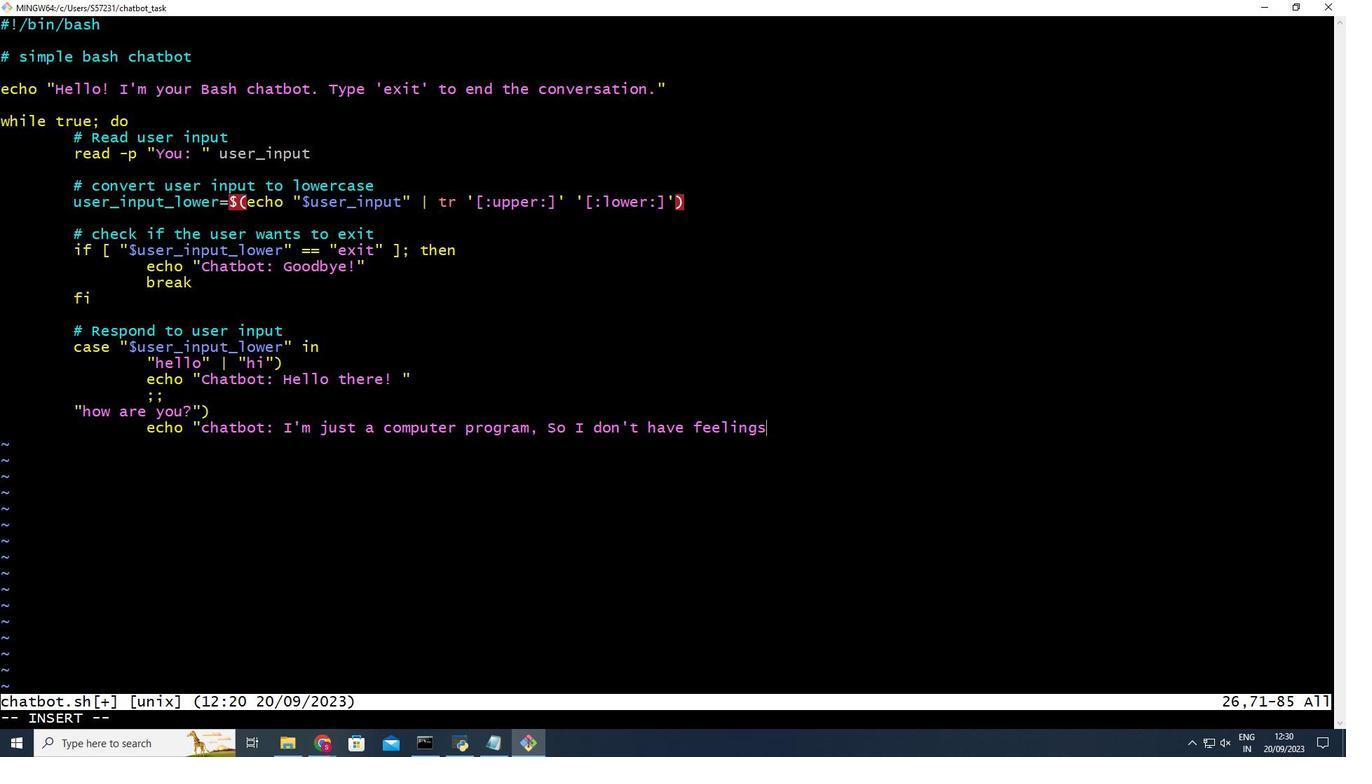 
Action: Mouse moved to (192, 736)
Screenshot: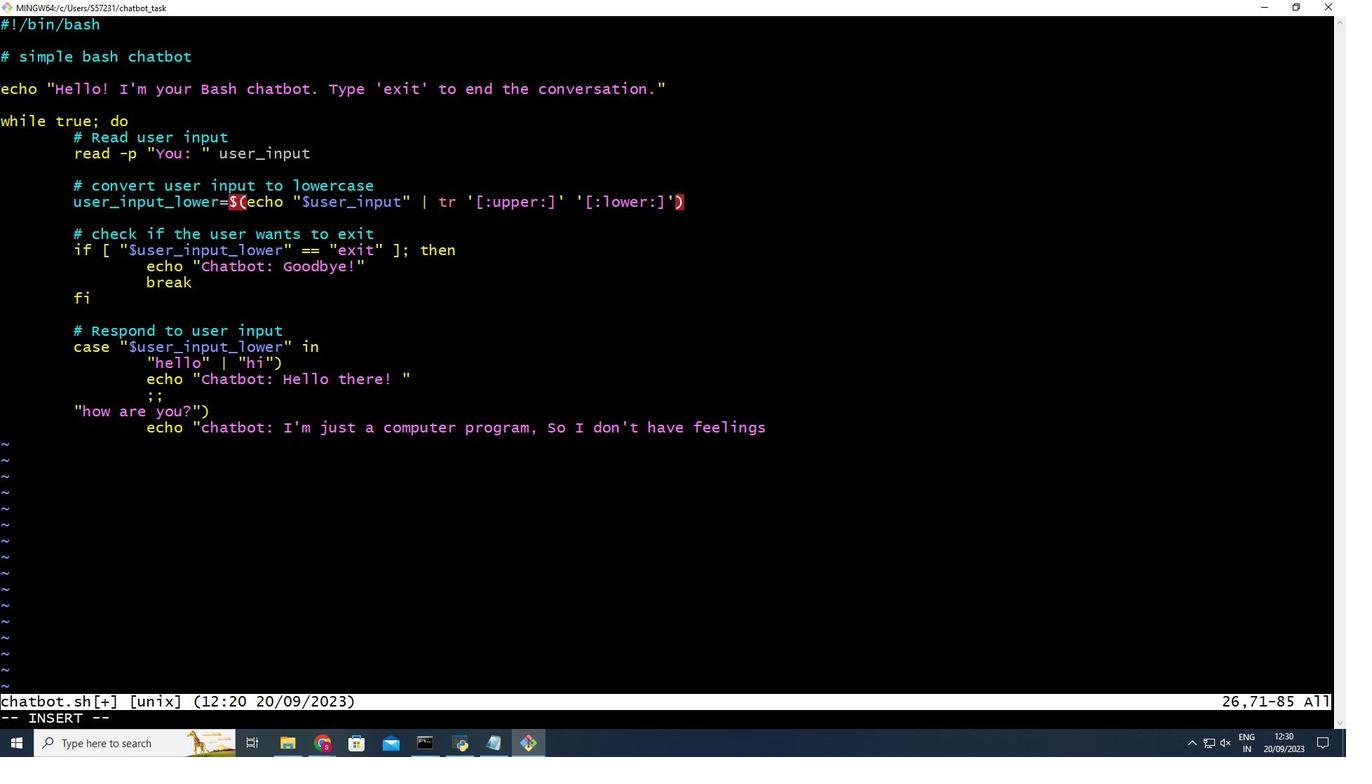 
Action: Mouse scrolled (192, 736) with delta (0, 0)
Screenshot: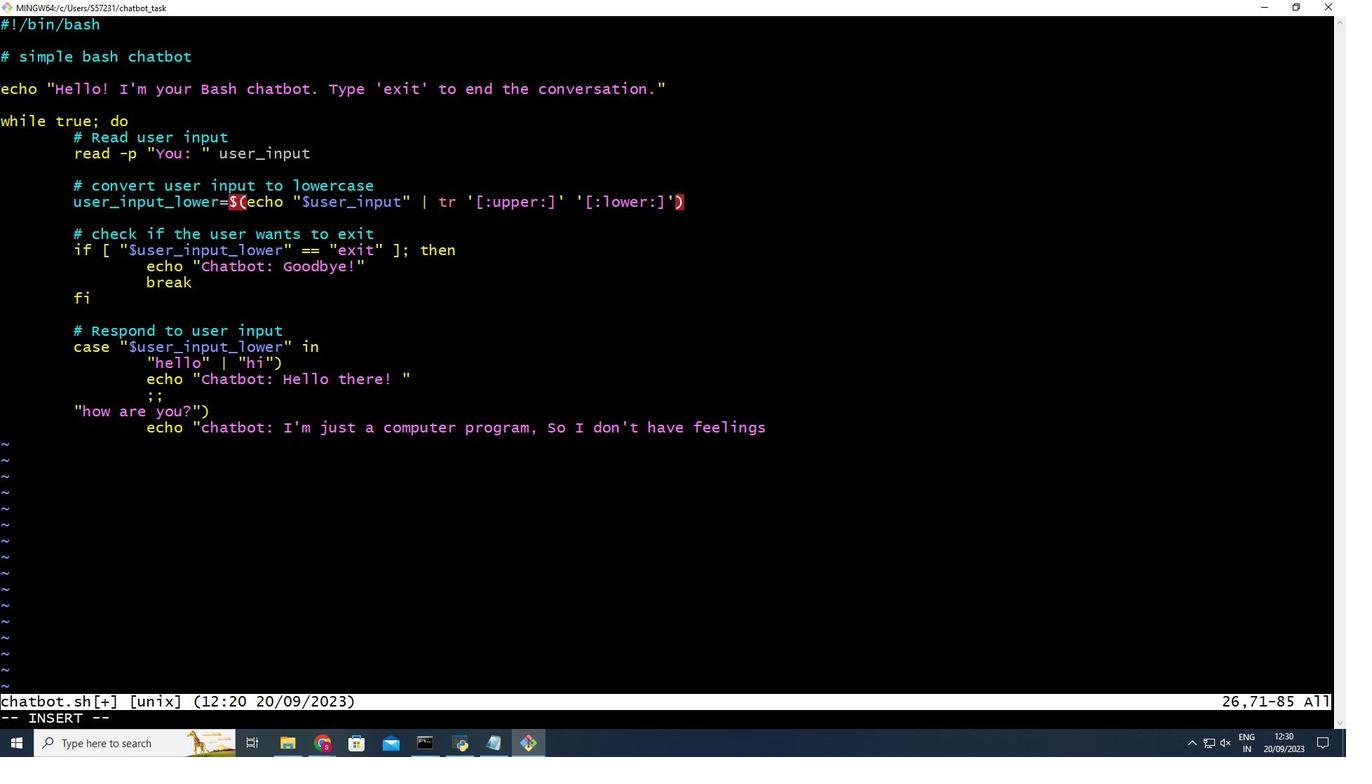 
Action: Mouse moved to (192, 736)
Screenshot: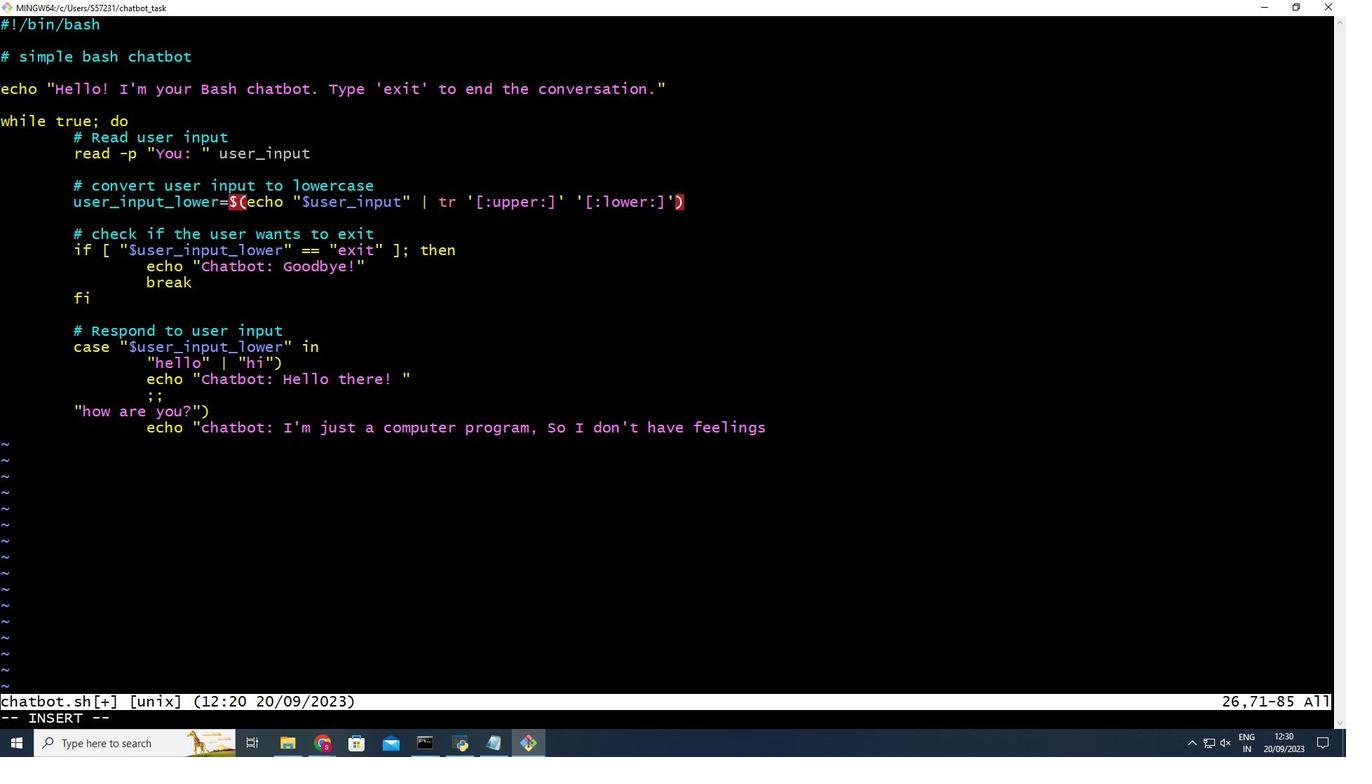 
Action: Mouse scrolled (192, 736) with delta (0, 0)
Screenshot: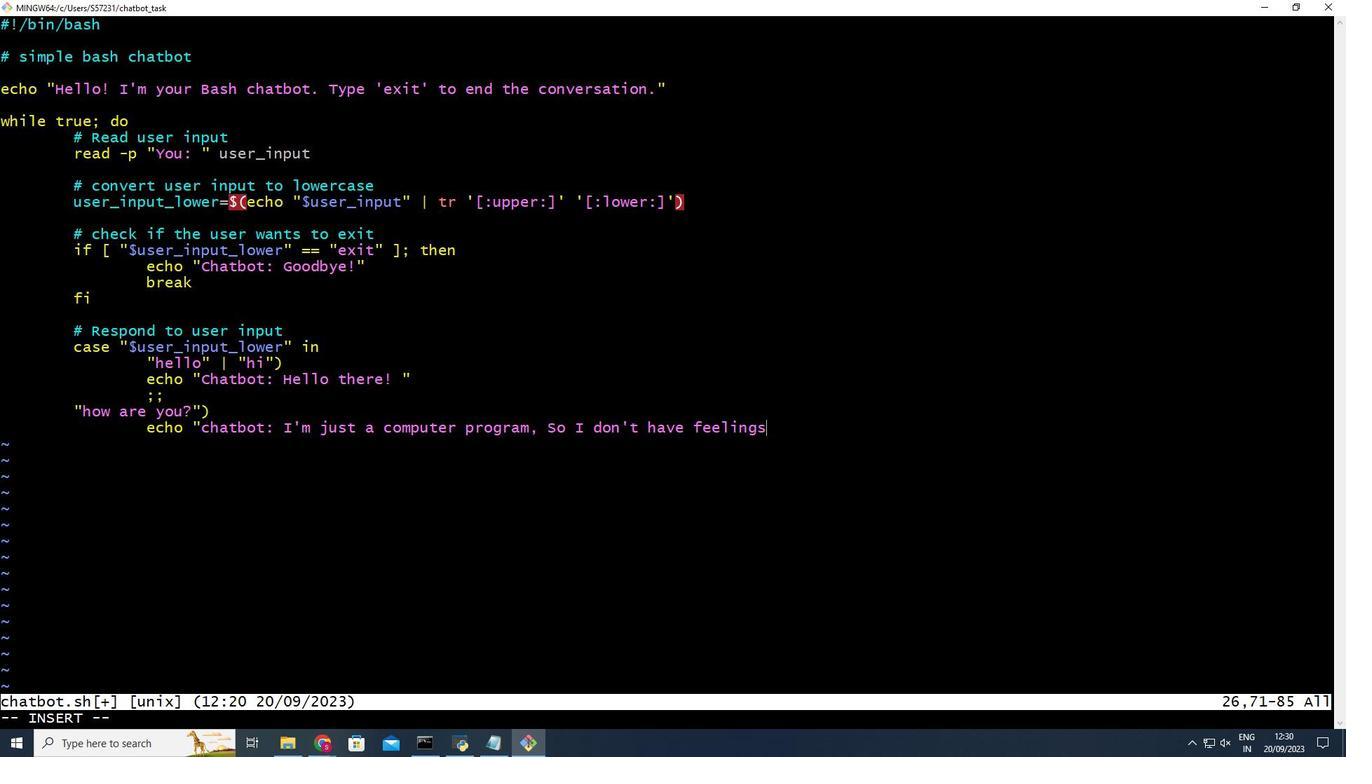 
Action: Mouse scrolled (192, 736) with delta (0, 0)
Screenshot: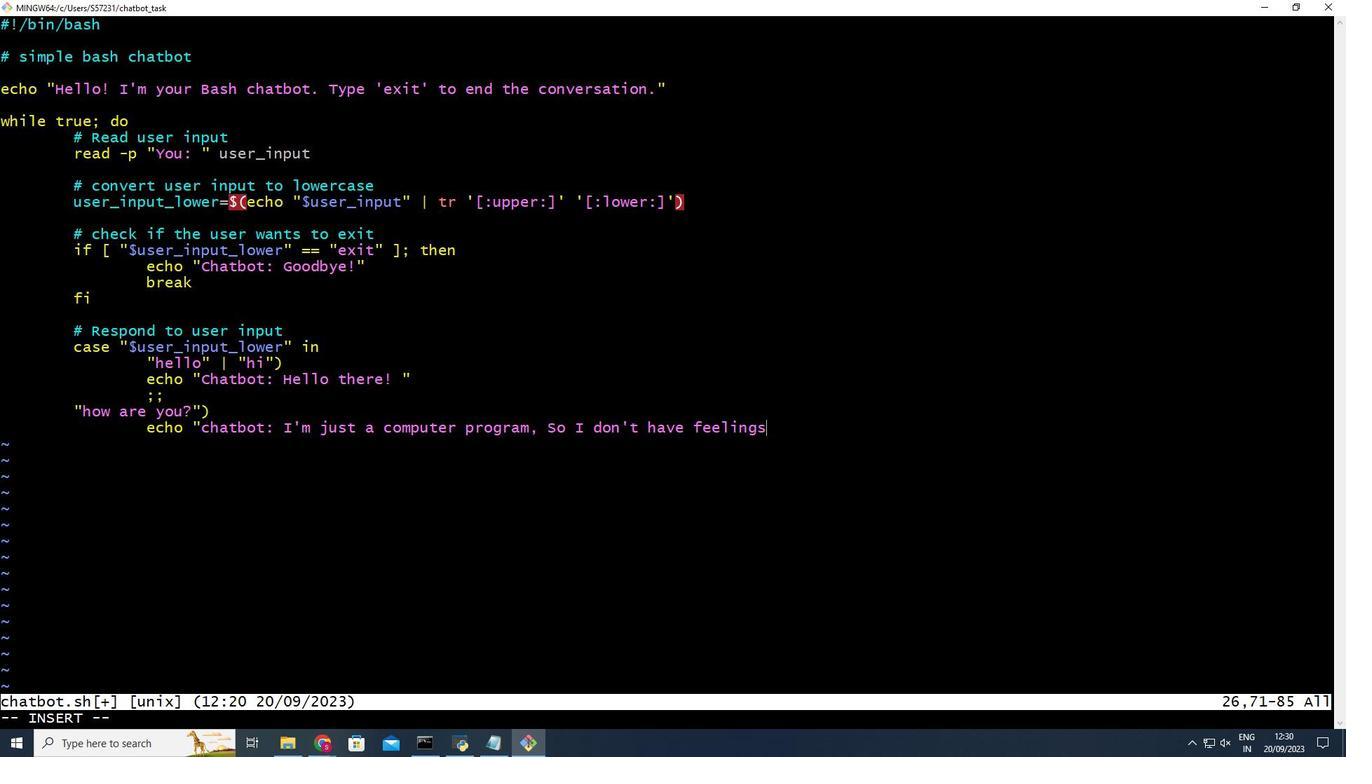 
Action: Mouse scrolled (192, 736) with delta (0, 0)
Screenshot: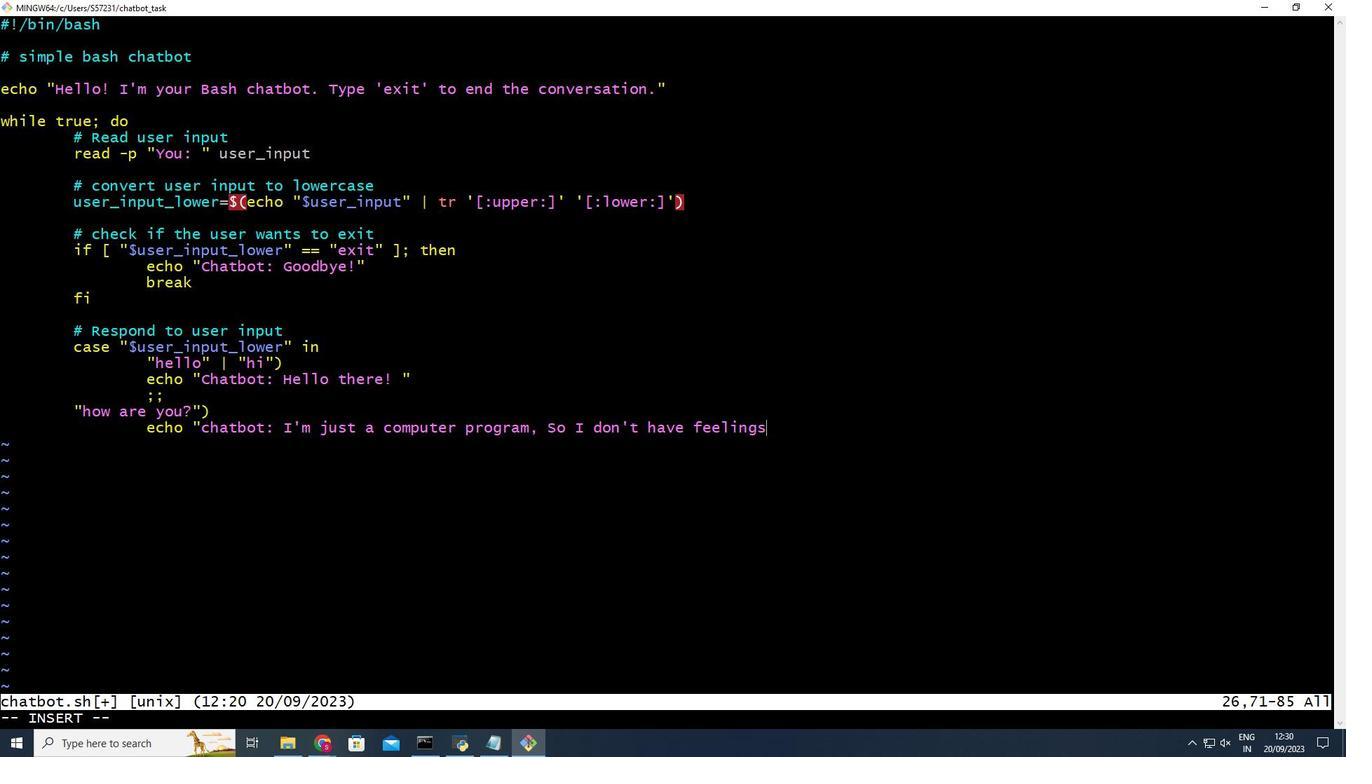 
Action: Mouse moved to (192, 735)
Screenshot: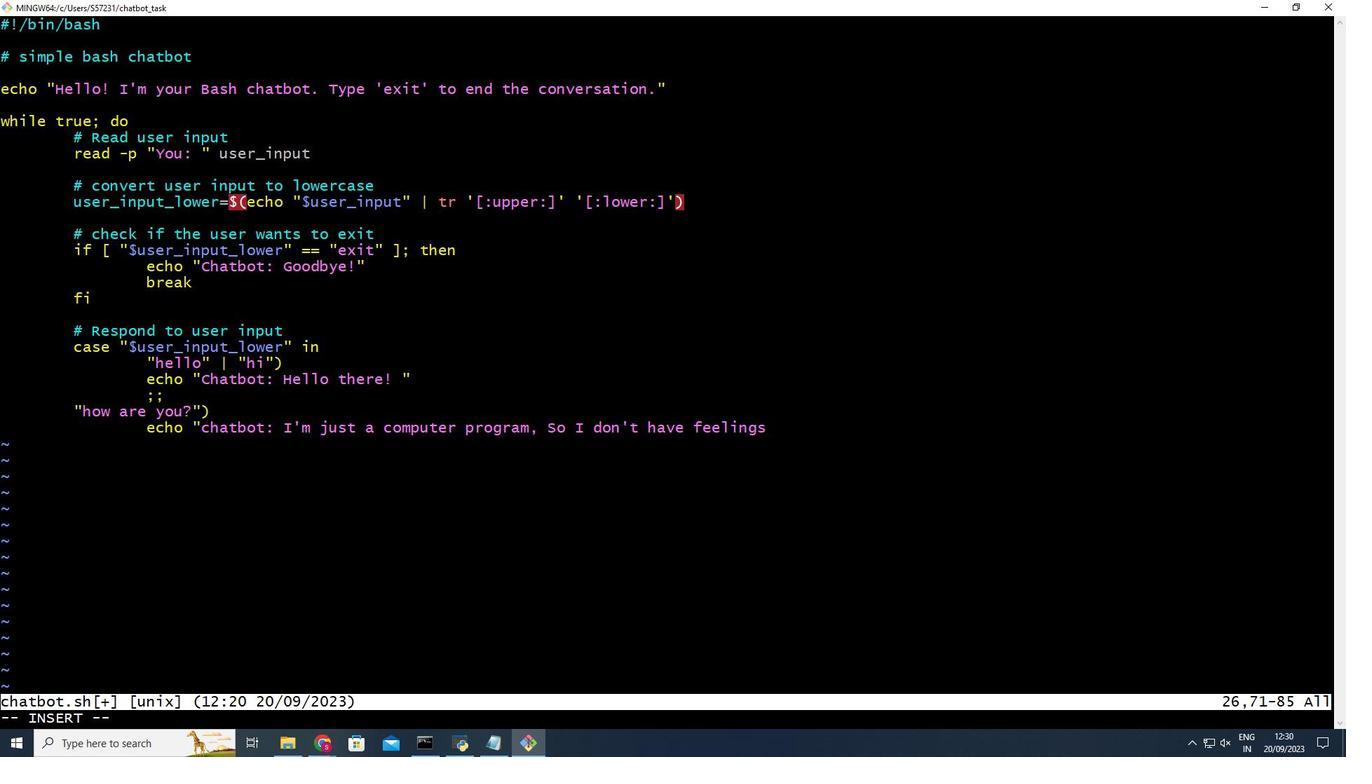 
Action: Mouse pressed left at (192, 735)
Screenshot: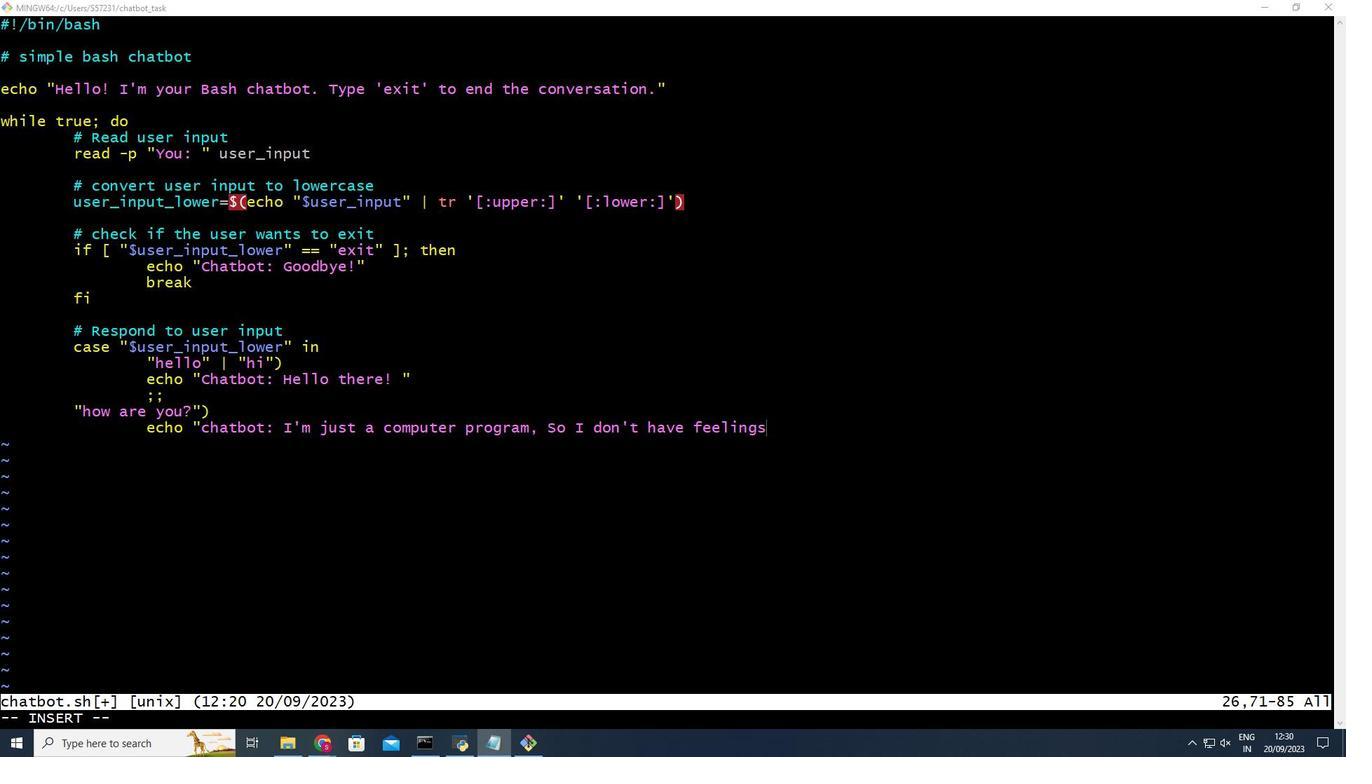 
Action: Mouse moved to (192, 736)
Screenshot: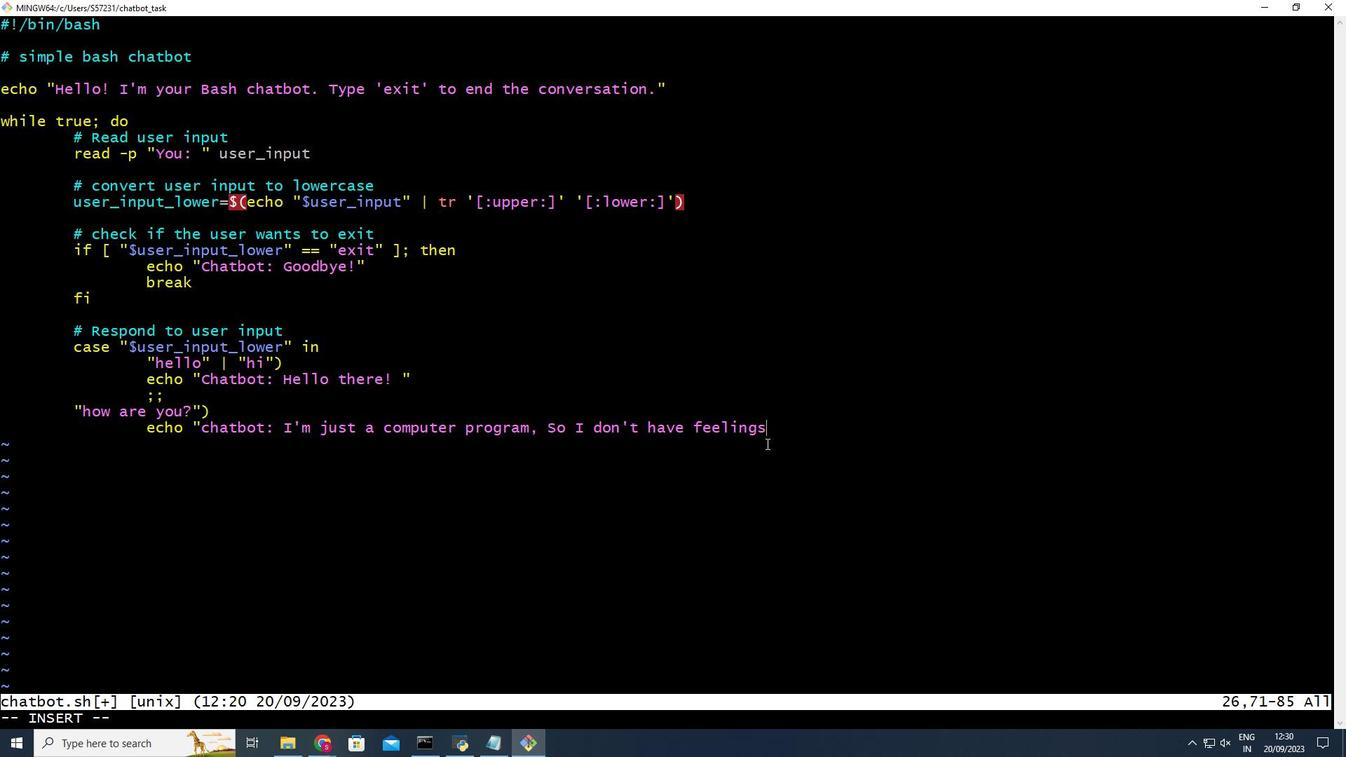 
Action: Mouse pressed left at (192, 736)
Screenshot: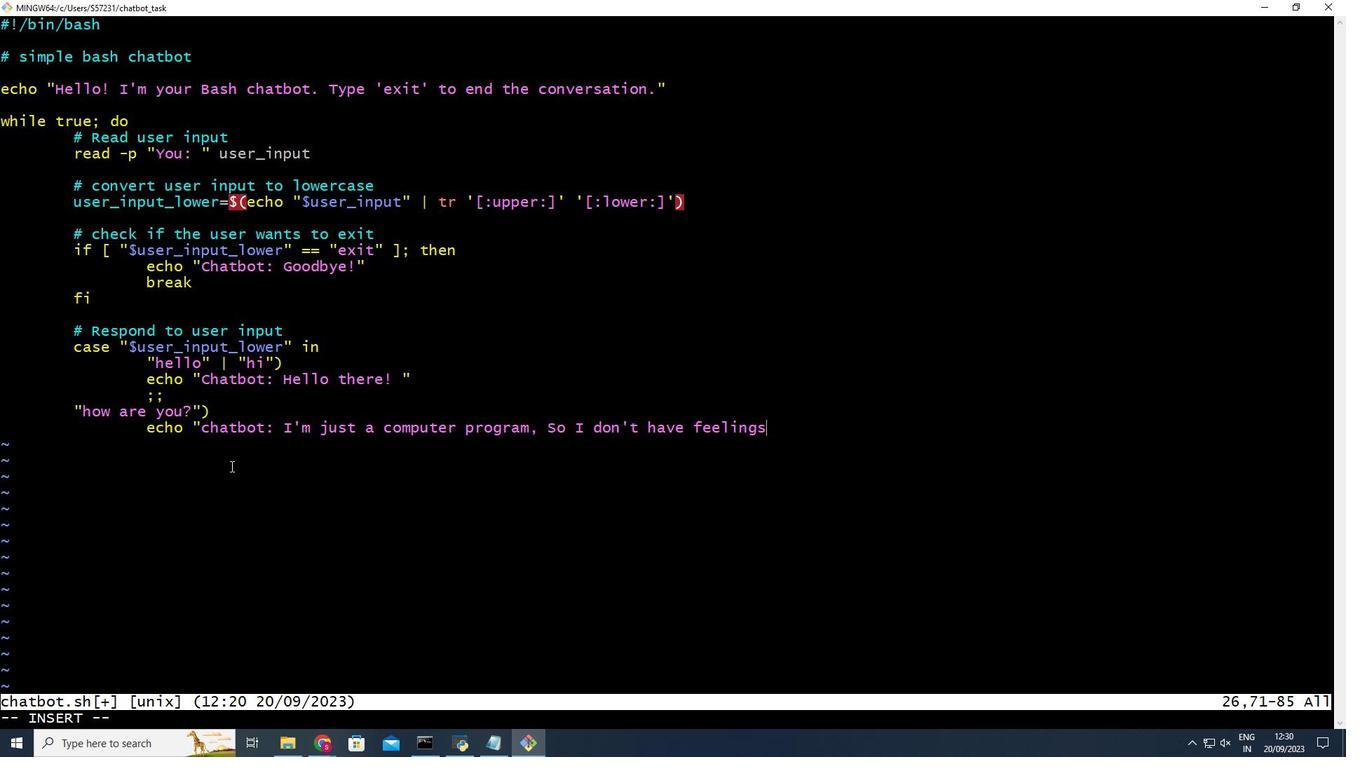 
Action: Mouse moved to (192, 736)
Screenshot: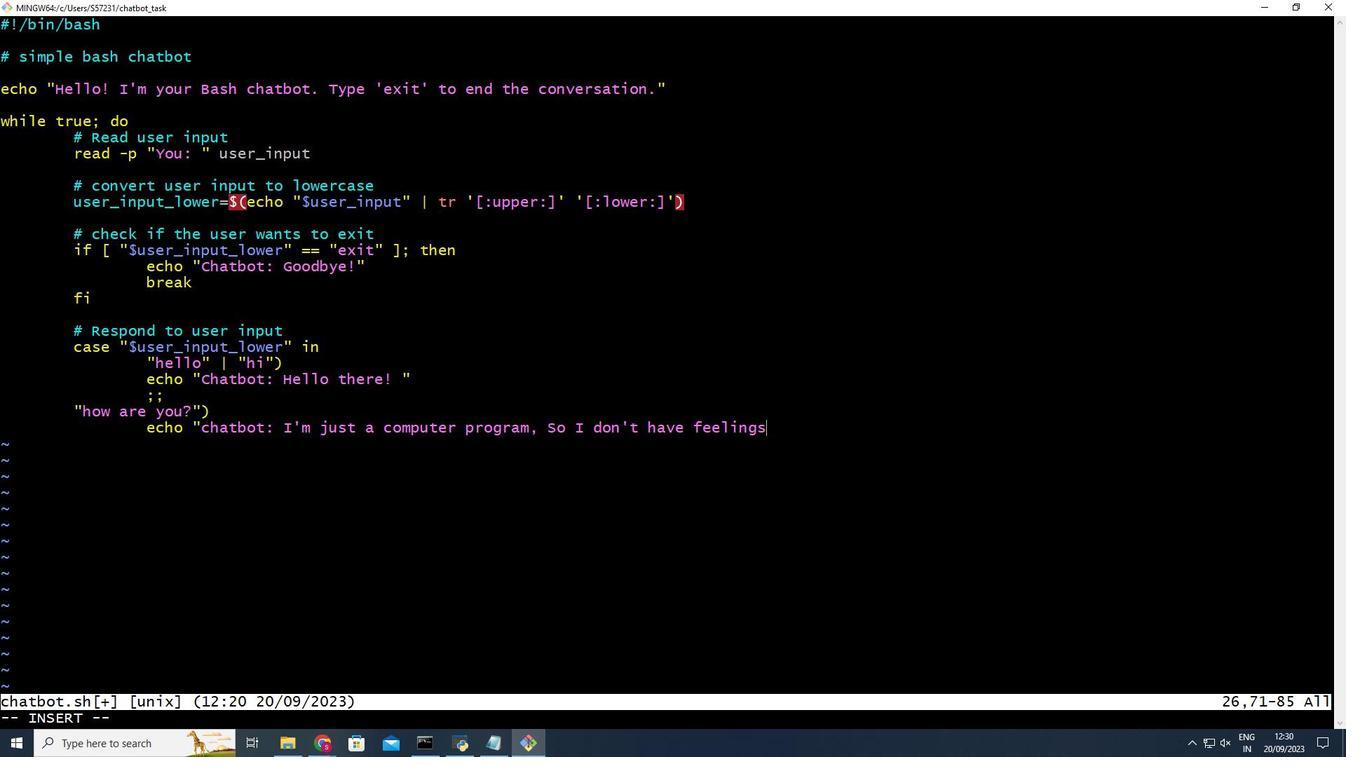 
Action: Key pressed <Key.left><Key.right><Key.right><Key.left><Key.right>,<Key.space>but<Key.space>thanks<Key.space>for<Key.space>asl<Key.backspace>king<Key.shift_r>!<Key.shift_r>"<Key.enter>;;<Key.enter><Key.shift_r>"what<Key.space>is<Key.space>your<Key.space>name<Key.shift_r><Key.shift_r><Key.shift_r><Key.shift_r>?<Key.shift_r>")<Key.enter>echo<Key.space><Key.shift_r>"<Key.shift_r><Key.shift_r>C<Key.up><Key.up><Key.up><Key.backspace><Key.shift_r>C<Key.down><Key.down><Key.down>hatbot<Key.shift_r><Key.shift_r><Key.shift_r>:<Key.space><Key.shift_r>I'm<Key.space><Key.shift_r>Bash<Key.space>chatbot.<Key.shift_r>"<Key.enter>;;<Key.enter><Key.shift_r><Key.shift_r><Key.shift_r><Key.shift_r><Key.shift_r><Key.shift_r><Key.shift_r><Key.shift_r><Key.shift_r><Key.shift_r><Key.shift_r><Key.shift_r><Key.shift_r><Key.shift_r><Key.shift_r><Key.shift_r><Key.shift_r><Key.shift_r><Key.shift_r><Key.shift_r><Key.shift_r><Key.shift_r><Key.shift_r><Key.shift_r><Key.shift_r><Key.shift_r><Key.shift_r><Key.shift_r><Key.shift_r><Key.shift_r><Key.shift_r><Key.shift_r><Key.shift_r><Key.backspace><Key.shift_r>"tell<Key.space>me<Key.space>a<Key.space>joke<Key.shift_r><Key.shift_r>"<Key.shift_r><Key.shift_r><Key.shift_r><Key.shift_r><Key.shift_r><Key.shift_r><Key.shift_r><Key.shift_r><Key.shift_r>)<Key.enter>;;<Key.backspace><Key.backspace>echo<Key.space><Key.shift_r>"<Key.shift_r>Chatbot<Key.shift_r><Key.shift_r>:<Key.space><Key.shift_r><Key.shift_r>Why<Key.space>did<Key.space>the<Key.space>computer<Key.space>keep<Key.space>freezing<Key.shift_r>?<Key.space><Key.shift_r>Because<Key.space>it<Key.space>left<Key.space>its<Key.space><Key.shift_r>Windows<Key.space>open<Key.shift_r>!<Key.shift_r>"<Key.enter>;;<Key.enter><Key.backspace><Key.shift_r>"what<Key.space>time<Key.space>is<Key.space>it<Key.shift_r>?<Key.shift_r><Key.shift_r>")<Key.enter>echo<Key.backspace><Key.backspace><Key.backspace><Key.backspace>current<Key.shift_r>_time=<Key.shift_r>$<Key.shift_r>(date<Key.space>+<Key.space><Key.shift_r>"<Key.shift_r>%<Key.shift_r>H<Key.shift_r><Key.shift_r>:<Key.shift_r><Key.shift_r><Key.shift_r><Key.shift_r><Key.shift_r><Key.shift_r><Key.shift_r><Key.shift_r><Key.shift_r><Key.shift_r>%<Key.shift_r>M<Key.shift_r>:<Key.shift_r>%<Key.shift_r>S<Key.shift_r>"<Key.shift_r>)<Key.enter>echo<Key.space><Key.shift_r><Key.shift_r><Key.shift_r><Key.shift_r><Key.shift_r><Key.shift_r><Key.shift_r><Key.shift_r><Key.shift_r><Key.shift_r>"<Key.shift_r>Chatbot<Key.shift_r>:<Key.space><Key.shift_r>It<Key.space>is<Key.space>currently<Key.space><Key.shift_r><Key.shift_r><Key.shift_r><Key.shift_r><Key.shift_r><Key.shift_r><Key.shift_r><Key.shift_r><Key.shift_r><Key.shift_r><Key.shift_r>$current<Key.space>time<Key.backspace><Key.backspace><Key.backspace><Key.backspace><Key.backspace><Key.shift_r>_time.<Key.shift_r>"<Key.enter><Key.backspace><Key.shift_r>"<Key.backspace><Key.backspace><Key.backspace><Key.enter>;;<Key.enter><Key.backspace><Key.shift_r>"what<Key.space>is<Key.space>the<Key.space>weather<Key.space>like<Key.space>today<Key.shift_r>?<Key.shift_r>"<Key.shift_r><Key.shift_r><Key.shift_r>)<Key.enter>echo<Key.space><Key.shift_r>"<Key.shift_r>Chatbot<Key.shift_r>:<Key.space><Key.shift_r>I'm<Key.space>sorry,<Key.space><Key.shift_r>I<Key.space>don't<Key.space>have<Key.space>access<Key.space>to<Key.space>real-time<Key.space>weather<Key.space>information.<Key.shift_r><Key.shift_r><Key.shift_r>"<Key.enter>;;<Key.enter><Key.backspace><Key.shift_r>*<Key.shift_r>)<Key.enter>echo<Key.space><Key.shift_r>"<Key.shift_r>Chs<Key.backspace>atbot<Key.shift_r>:<Key.space><Key.shift_r>I'm<Key.space>not<Key.space>sure<Key.space>how<Key.space>to<Key.space>respond<Key.space>to<Key.space>that.<Key.shift_r><Key.shift_r>"<Key.enter>;;<Key.enter><Key.backspace>esac<Key.enter><Key.backspace>done<Key.enter><Key.esc><Key.shift_r>:wq<Key.shift_r>!<Key.enter>chmod<Key.space>+x<Key.space>chatbot.sh<Key.enter>./chatbot.sh<Key.enter>hello<Key.enter>how<Key.space>are<Key.space>you<Key.shift_r>?<Key.enter>what<Key.space>is<Key.space>your<Key.space>name<Key.shift_r>?<Key.enter>tell<Key.space>me<Key.space>a<Key.space>joke<Key.enter>what<Key.space>time<Key.space>is<Key.space>it<Key.shift_r>?<Key.enter>e<Key.backspace>what<Key.space>is<Key.space>your<Key.space>f<Key.backspace>na<Key.backspace><Key.backspace><Key.backspace><Key.backspace><Key.backspace><Key.backspace><Key.backspace><Key.backspace><Key.backspace><Key.backspace><Key.backspace><Key.backspace><Key.backspace><Key.backspace><Key.backspace>who<Key.space>is<Key.space>your<Key.space>creator<Key.shift_r>?<Key.enter>what<Key.space>is<Key.space>the<Key.space>weather<Key.space>like<Key.space>today<Key.shift_r>?<Key.enter>exit<Key.enter>vim<Key.space>chatbot.sh<Key.enter><Key.up><Key.up><Key.up><Key.up><Key.up><Key.up><Key.up><Key.up><Key.up><Key.up><Key.right><Key.up><Key.right><Key.right><Key.right><Key.right><Key.right><Key.right><Key.right><Key.right><Key.right><Key.right><Key.right><Key.right><Key.right><Key.right><Key.right><Key.right><Key.right><Key.right><Key.right><Key.right><Key.right><Key.right><Key.right><Key.right><Key.right><Key.left><Key.left><Key.left><Key.left><Key.left><Key.left><Key.left><Key.left><Key.left><Key.left><Key.right><Key.right><Key.right><Key.right><Key.right><Key.right><Key.right><Key.right><Key.right><Key.right><Key.right><Key.right><Key.right><Key.right><Key.right><Key.right><Key.right><Key.right><Key.left><Key.right><Key.backspace><Key.backspace><Key.backspace><Key.backspace>i<Key.right><Key.right><Key.right><Key.right><Key.backspace><Key.backspace><Key.backspace><Key.backspace><Key.backspace><Key.backspace><Key.backspace><Key.backspace><Key.backspace><Key.backspace><Key.backspace><Key.backspace><Key.backspace><Key.right><Key.space><Key.esc><Key.shift_r>:wq<Key.shift_r><Key.shift_r>!<Key.enter>chmod<Key.space>+x<Key.space>chatbot.sh<Key.enter>s<Key.backspace>,<Key.backspace>./chatbot.sh<Key.enter>what<Key.space>time<Key.space>is<Key.space>it<Key.shift_r>?<Key.enter>from<Key.space>where<Key.space>i<Key.space>can<Key.space>get<Key.space>your<Key.space>documentation<Key.shift_r>?<Key.enter>exit<Key.enter>
Screenshot: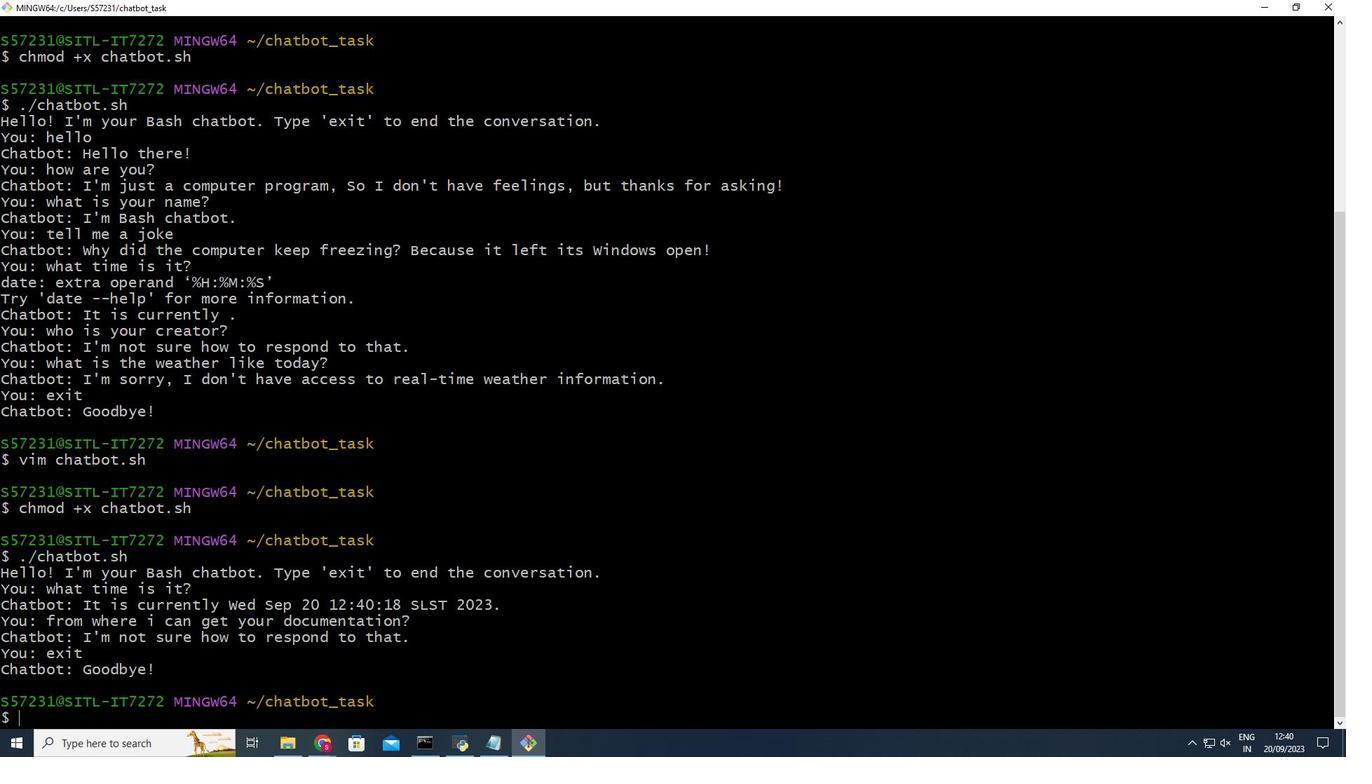
Action: Mouse moved to (192, 735)
Screenshot: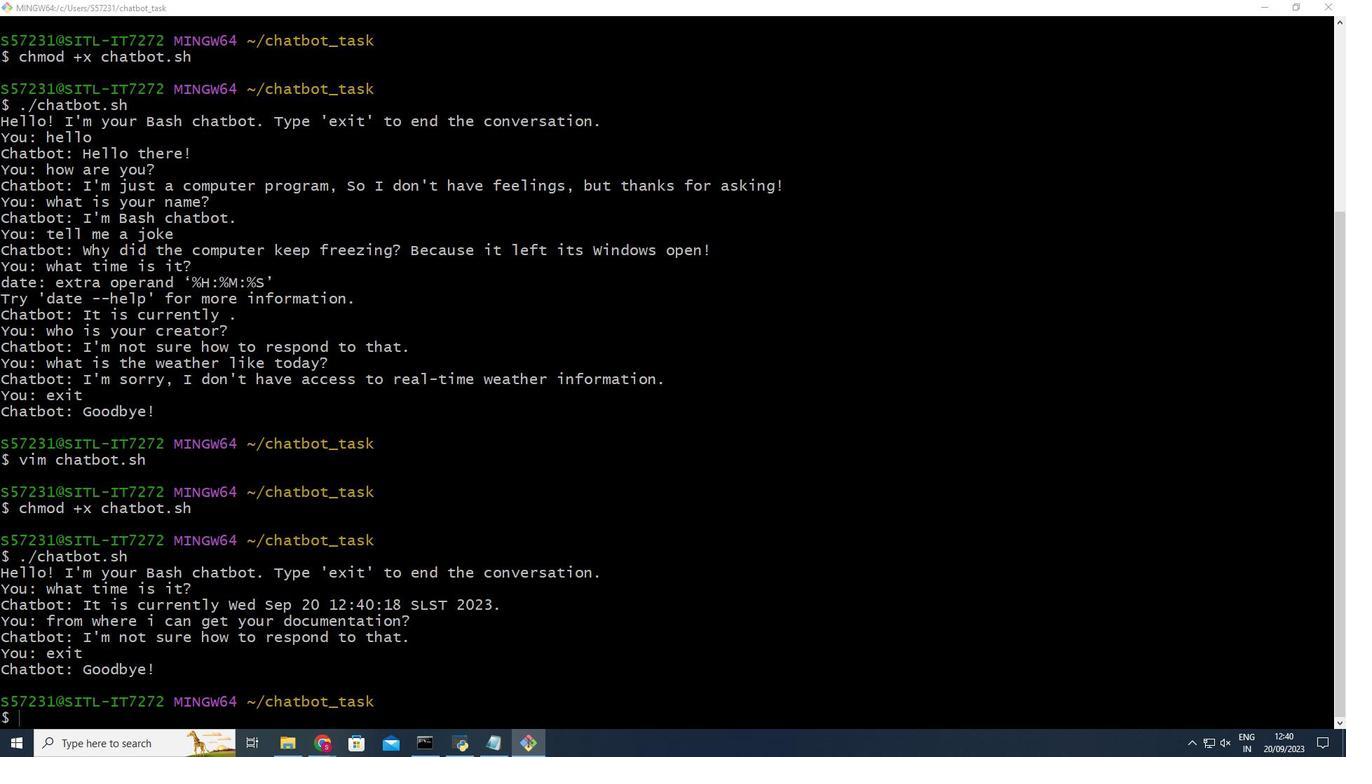 
Action: Mouse pressed left at (192, 735)
Screenshot: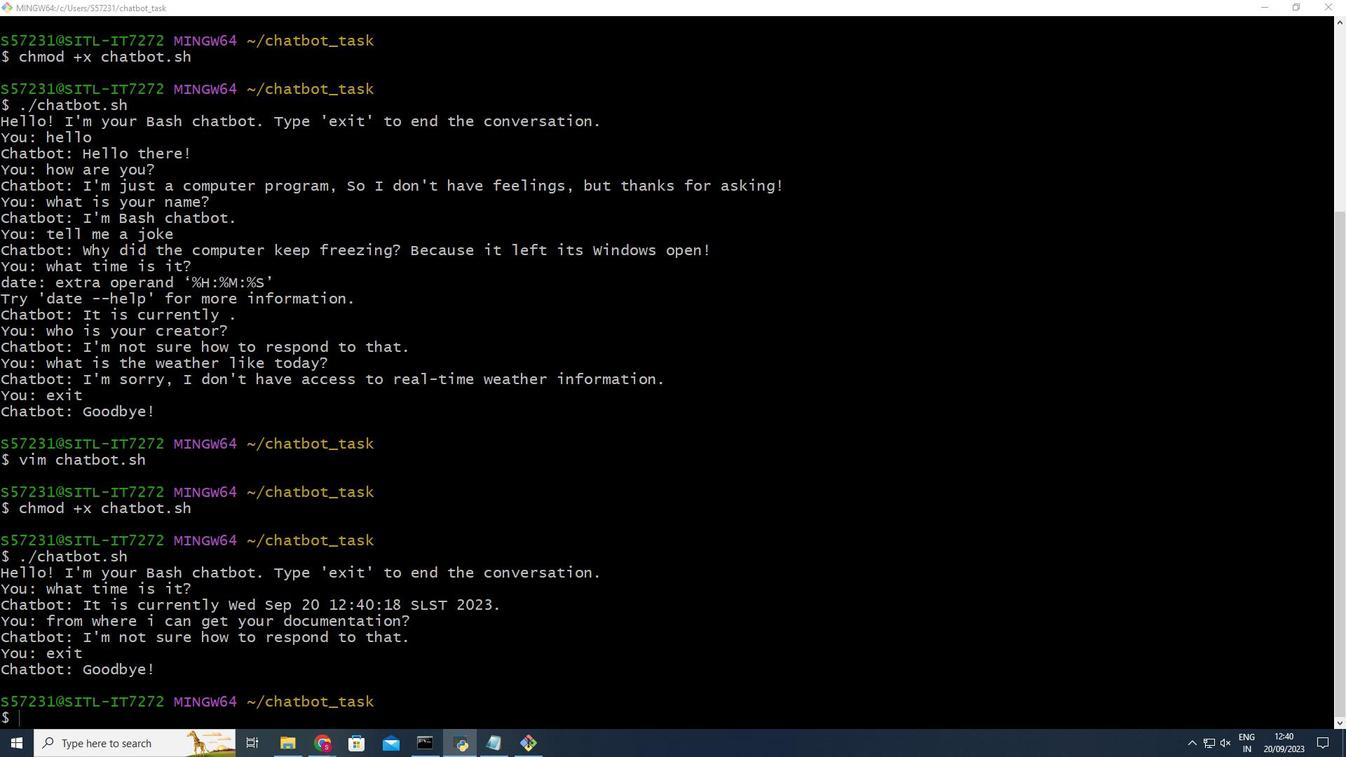 
Action: Mouse moved to (192, 736)
Screenshot: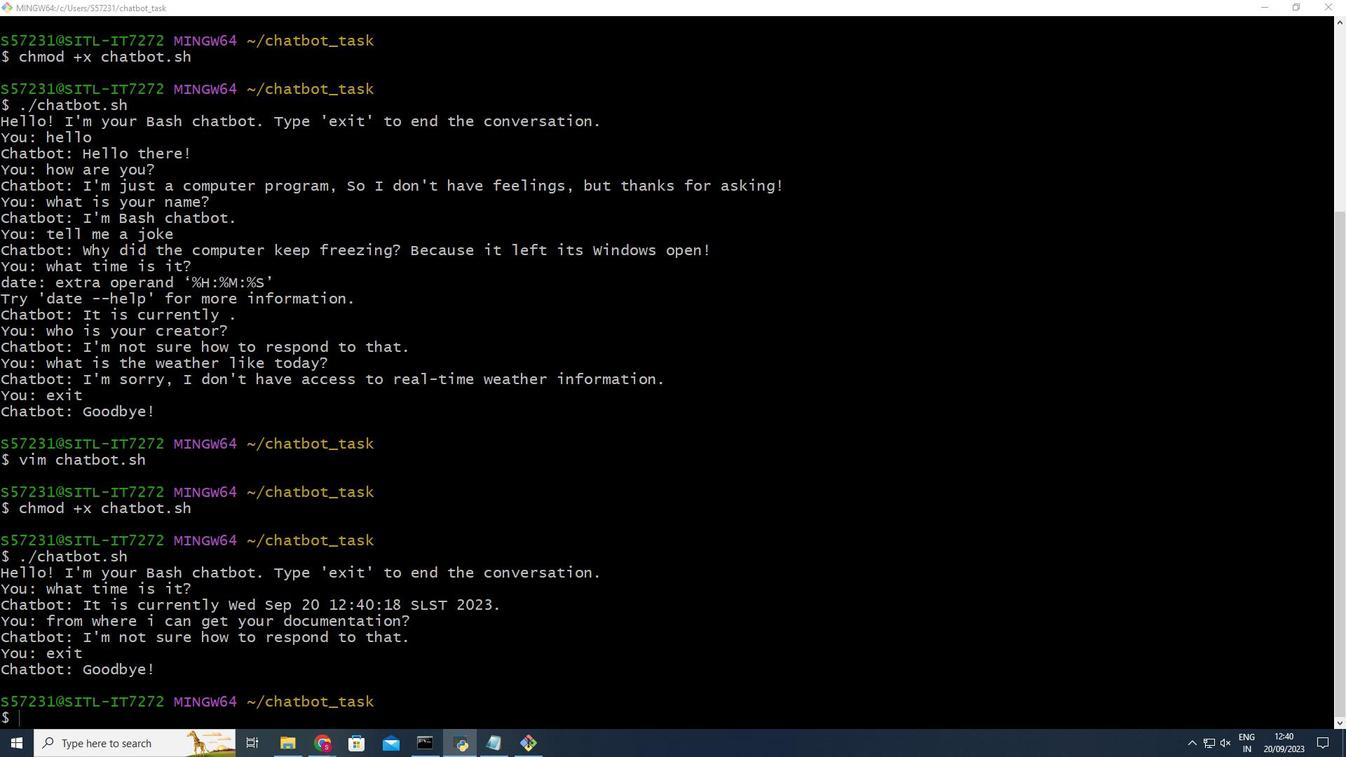 
Action: Mouse pressed left at (192, 736)
Screenshot: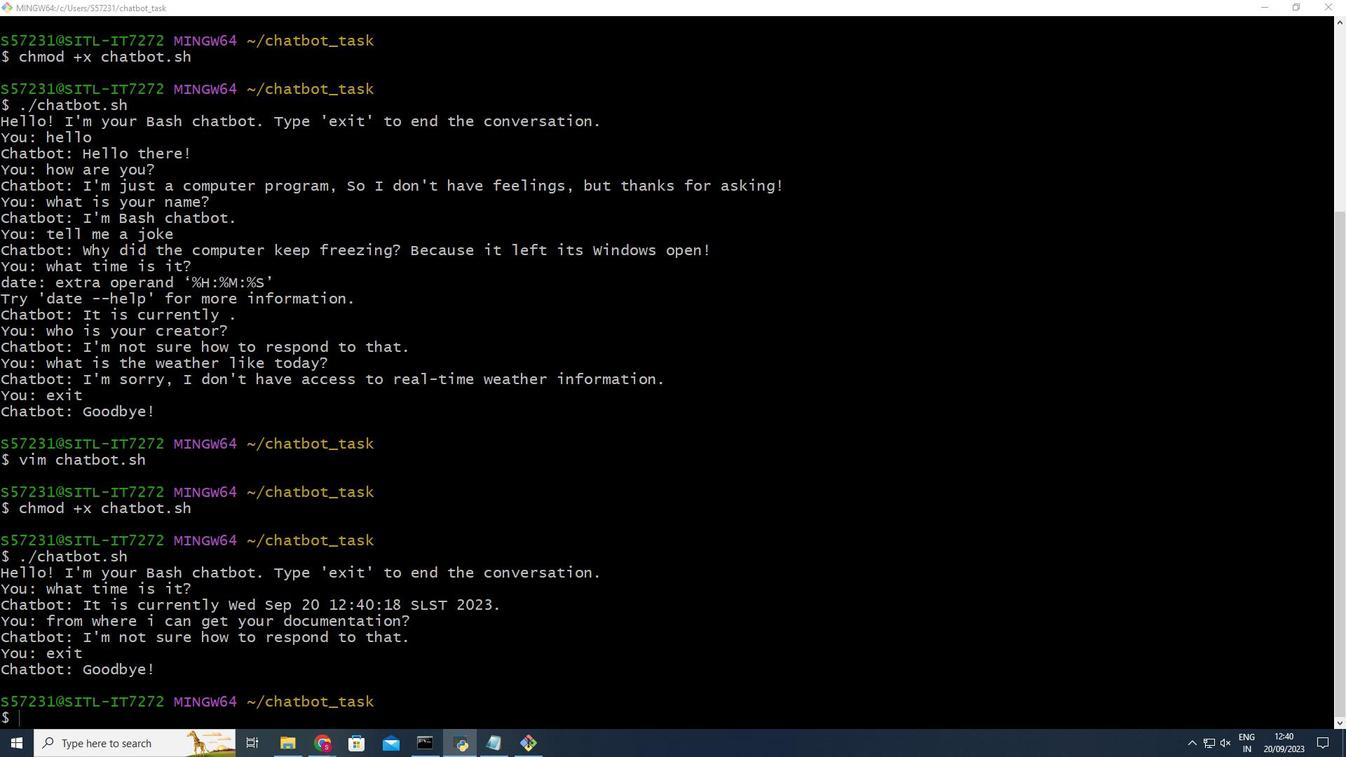 
